 Task: Add Attachment from computer to Card Card0000000009 in Board Board0000000003 in Workspace WS0000000001 in Trello. Add Cover Purple to Card Card0000000009 in Board Board0000000003 in Workspace WS0000000001 in Trello. Add "Move Card To …" Button titled Button0000000009 to "top" of the list "To Do" to Card Card0000000009 in Board Board0000000003 in Workspace WS0000000001 in Trello. Add Description DS0000000009 to Card Card0000000009 in Board Board0000000003 in Workspace WS0000000001 in Trello. Add Comment CM0000000009 to Card Card0000000009 in Board Board0000000003 in Workspace WS0000000001 in Trello
Action: Mouse moved to (588, 31)
Screenshot: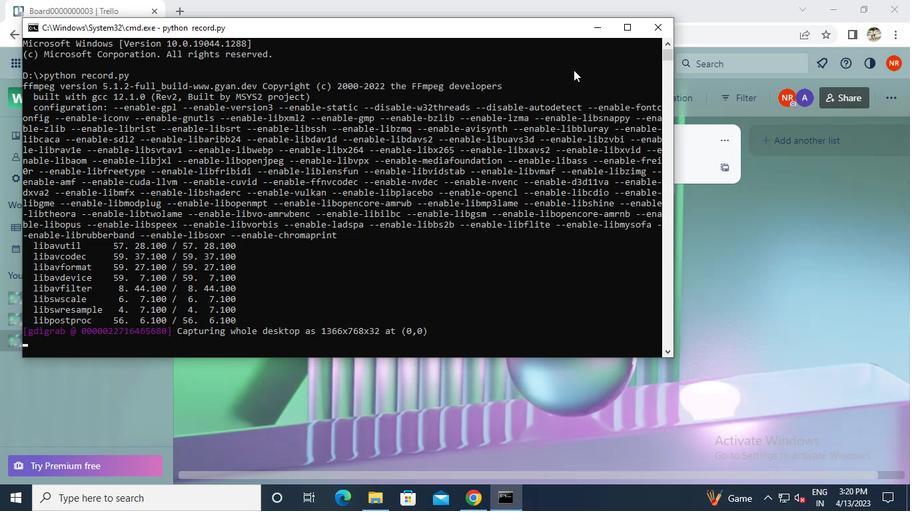 
Action: Mouse pressed left at (588, 31)
Screenshot: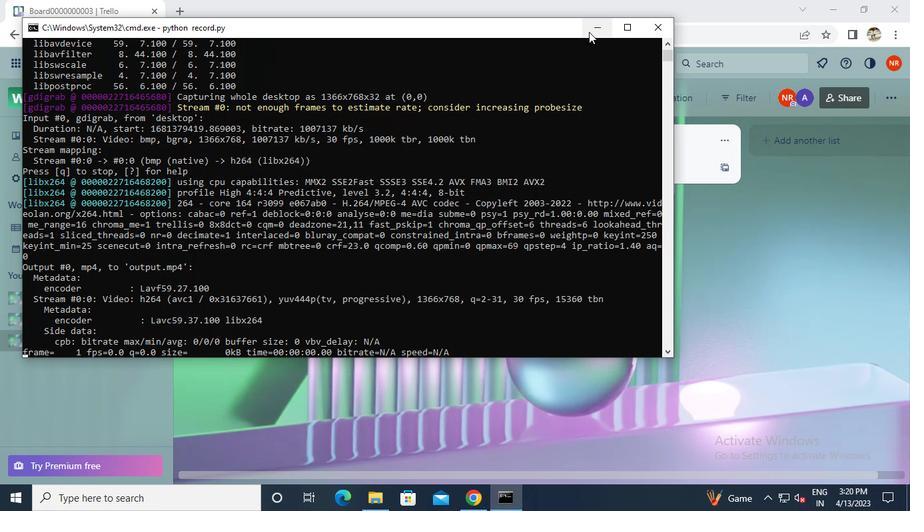 
Action: Mouse moved to (299, 172)
Screenshot: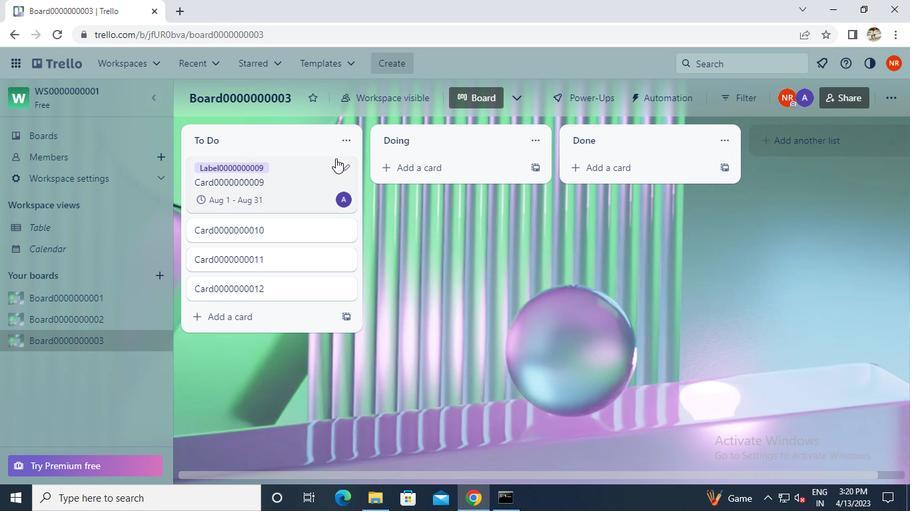 
Action: Mouse pressed left at (299, 172)
Screenshot: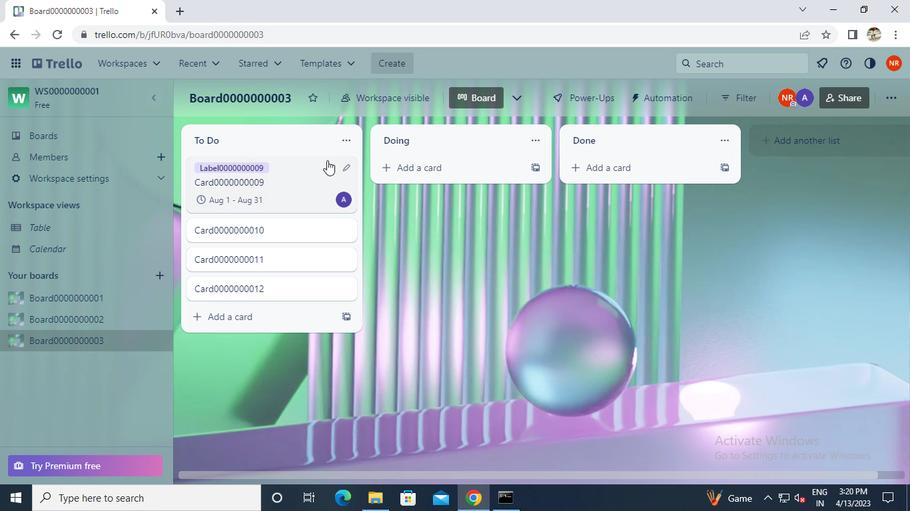 
Action: Mouse moved to (619, 319)
Screenshot: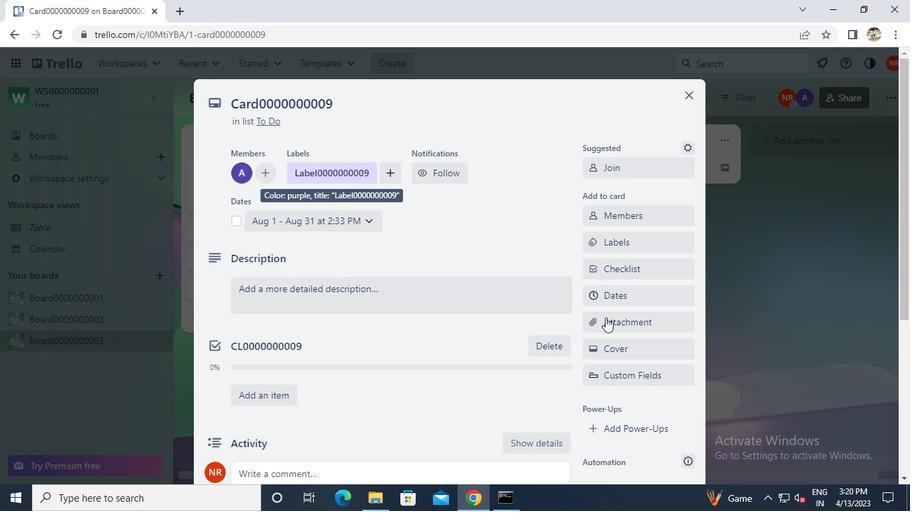 
Action: Mouse pressed left at (619, 319)
Screenshot: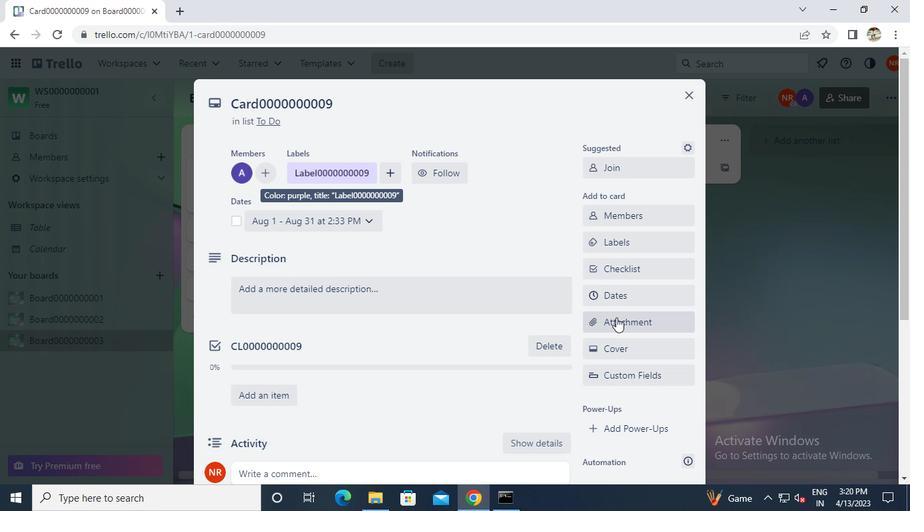 
Action: Mouse moved to (616, 121)
Screenshot: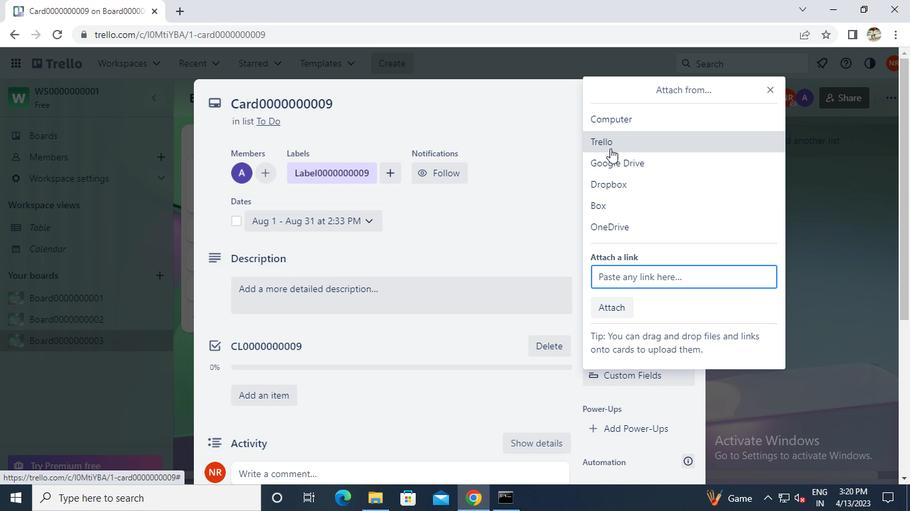 
Action: Mouse pressed left at (616, 121)
Screenshot: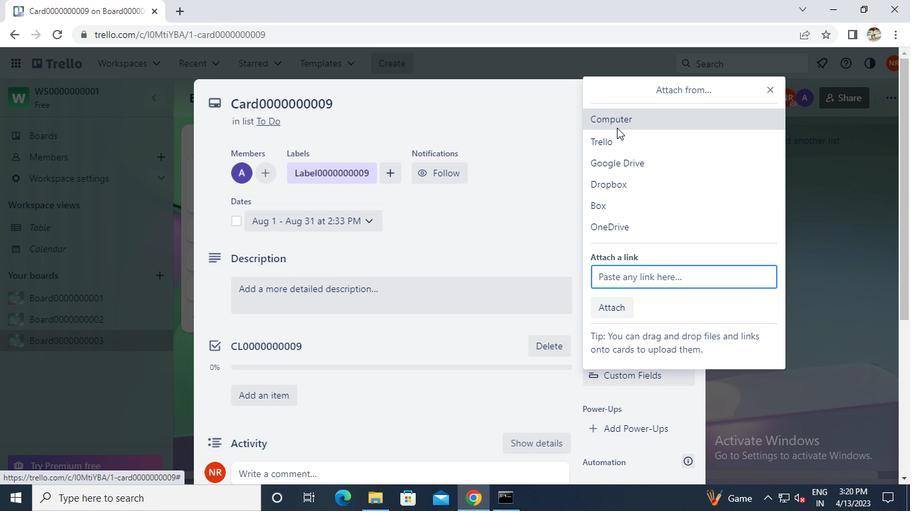 
Action: Mouse moved to (301, 184)
Screenshot: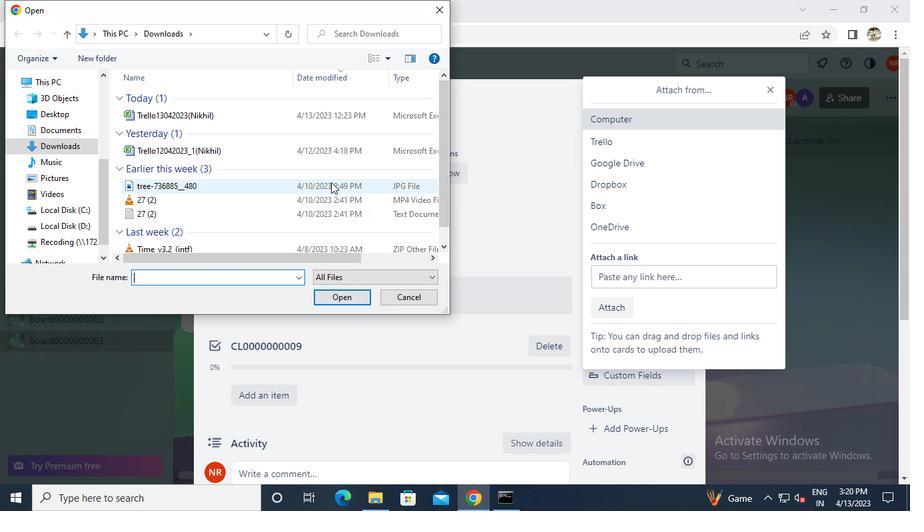 
Action: Mouse pressed left at (301, 184)
Screenshot: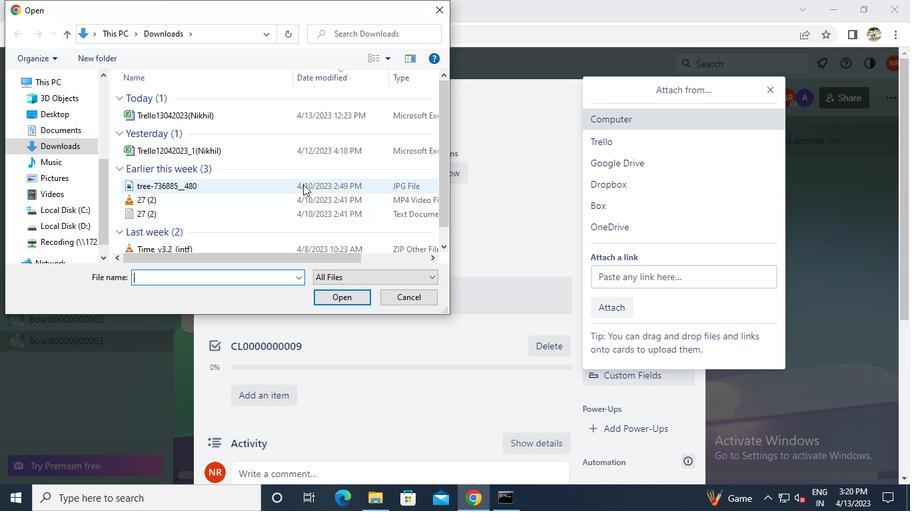 
Action: Mouse moved to (363, 299)
Screenshot: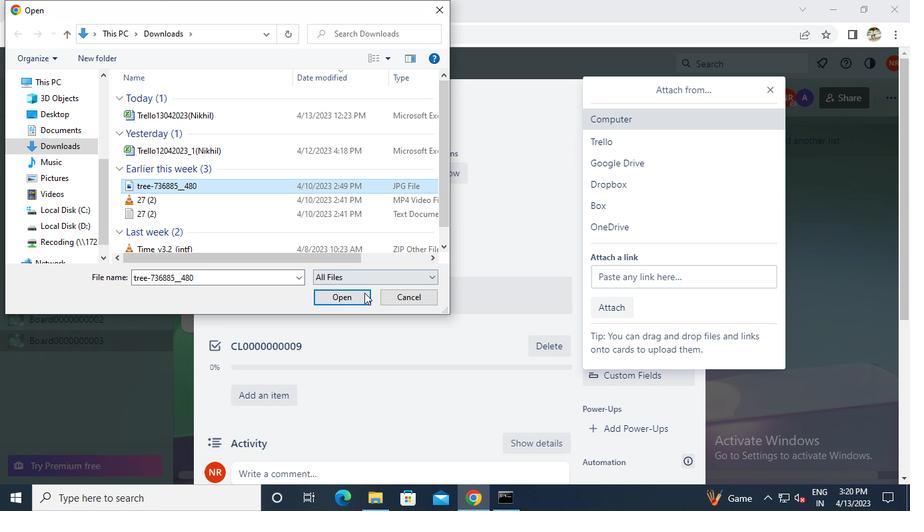 
Action: Mouse pressed left at (363, 299)
Screenshot: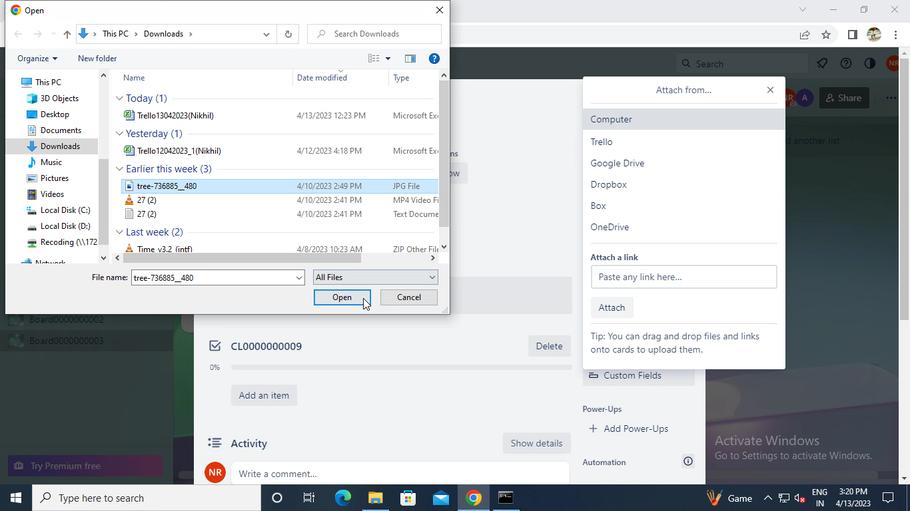 
Action: Mouse moved to (674, 168)
Screenshot: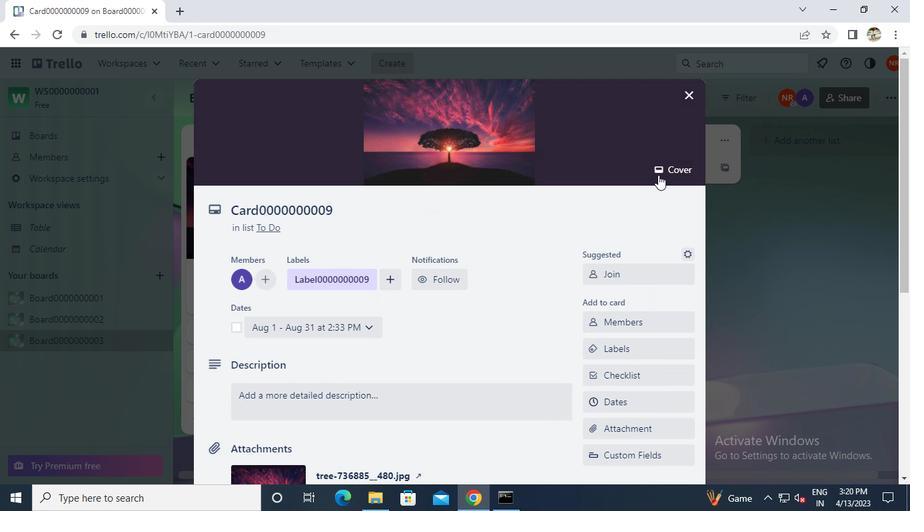 
Action: Mouse pressed left at (674, 168)
Screenshot: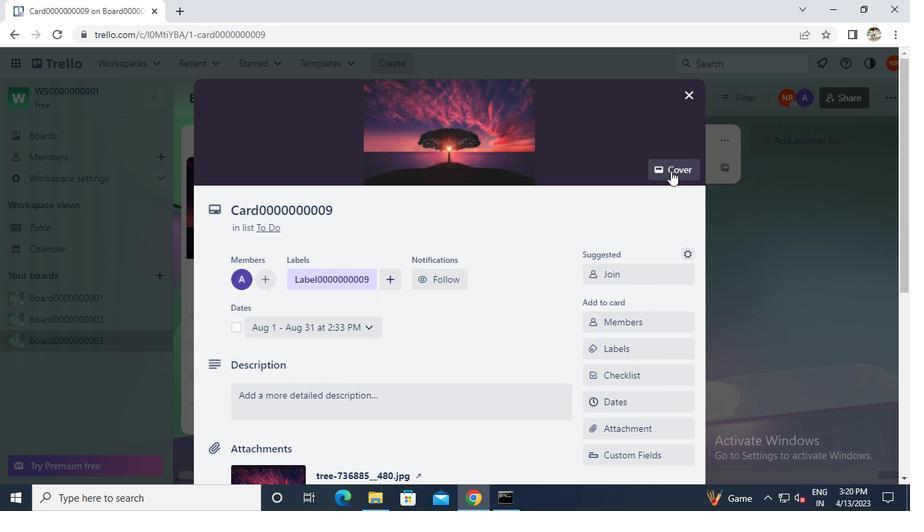 
Action: Mouse moved to (826, 225)
Screenshot: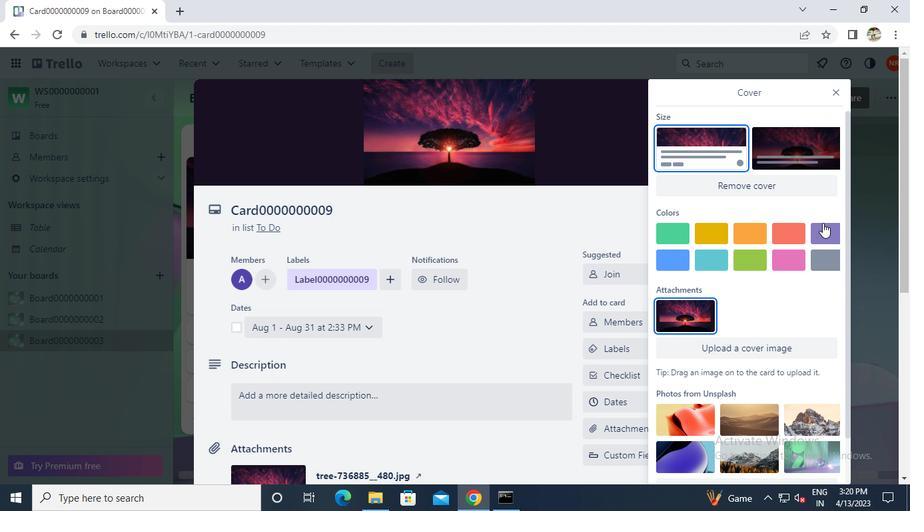 
Action: Mouse pressed left at (826, 225)
Screenshot: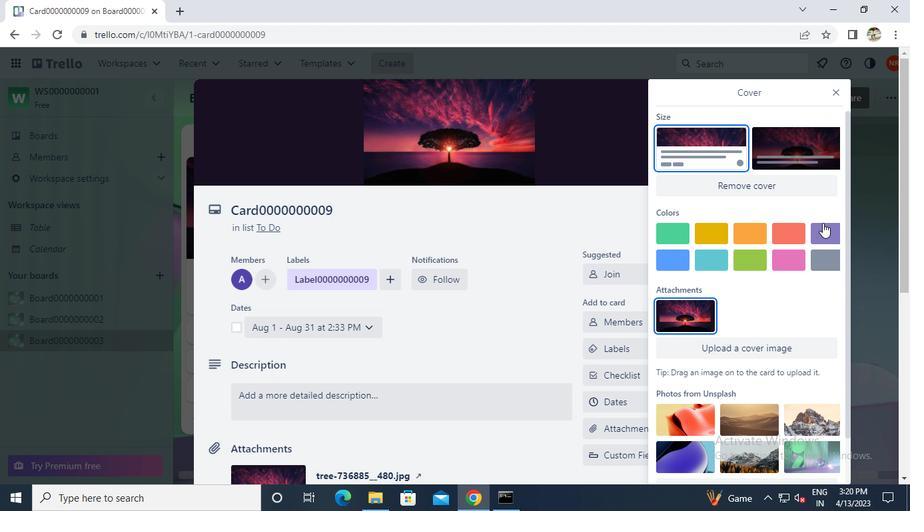 
Action: Mouse moved to (564, 269)
Screenshot: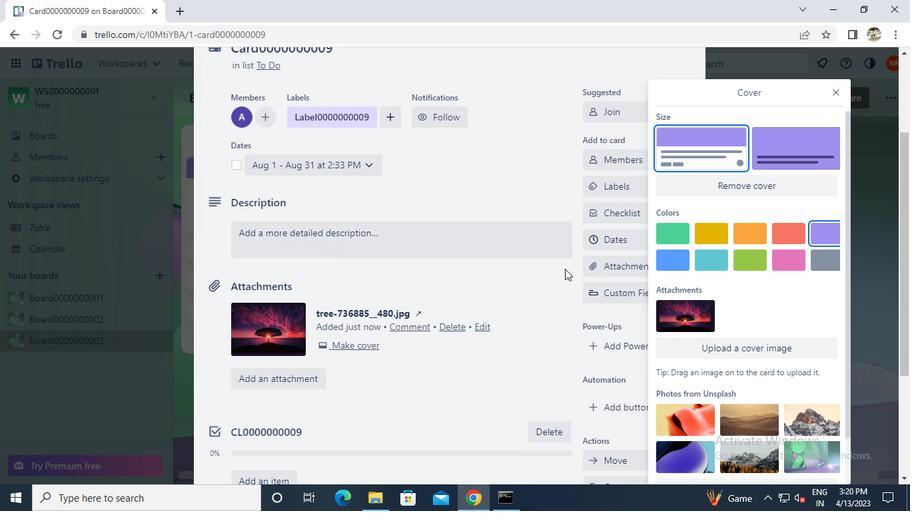 
Action: Mouse pressed left at (564, 269)
Screenshot: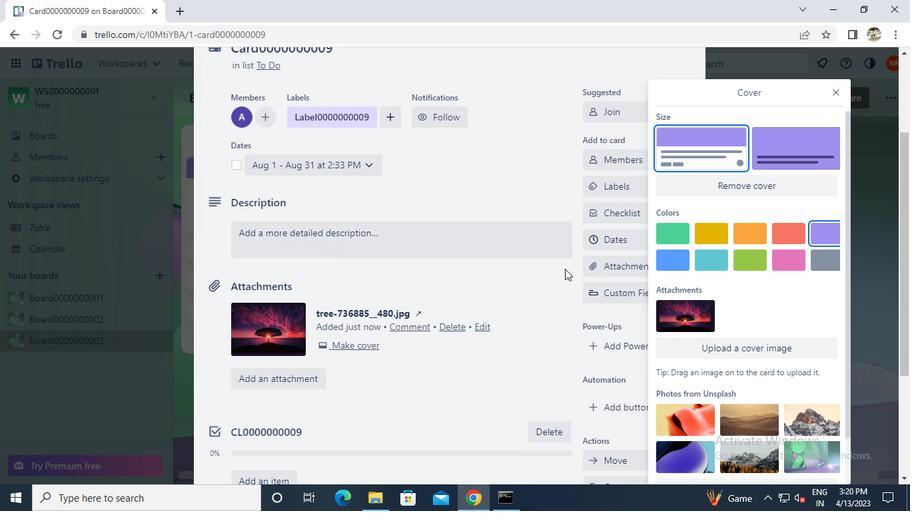 
Action: Mouse moved to (612, 231)
Screenshot: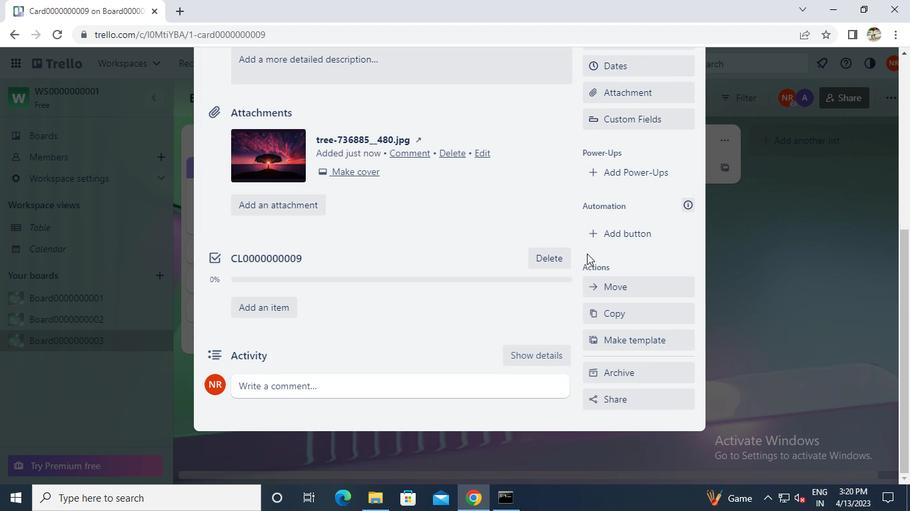 
Action: Mouse pressed left at (612, 231)
Screenshot: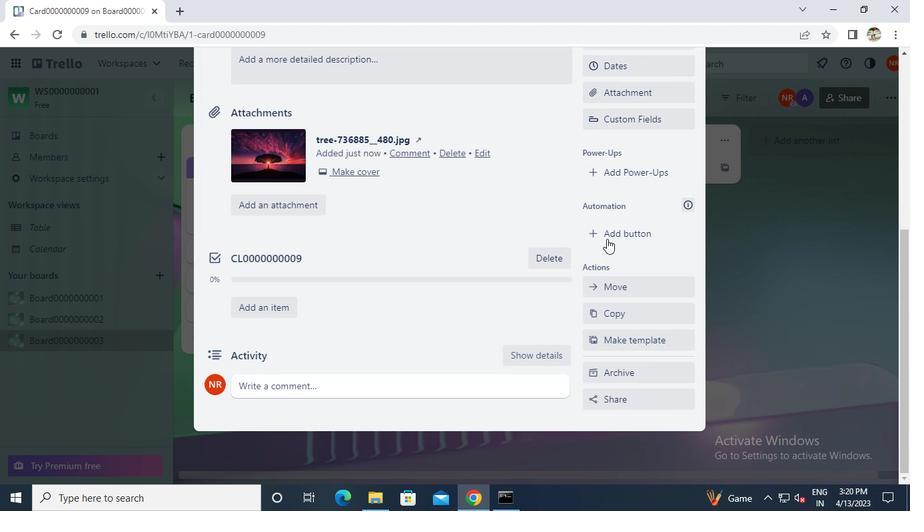 
Action: Mouse moved to (628, 159)
Screenshot: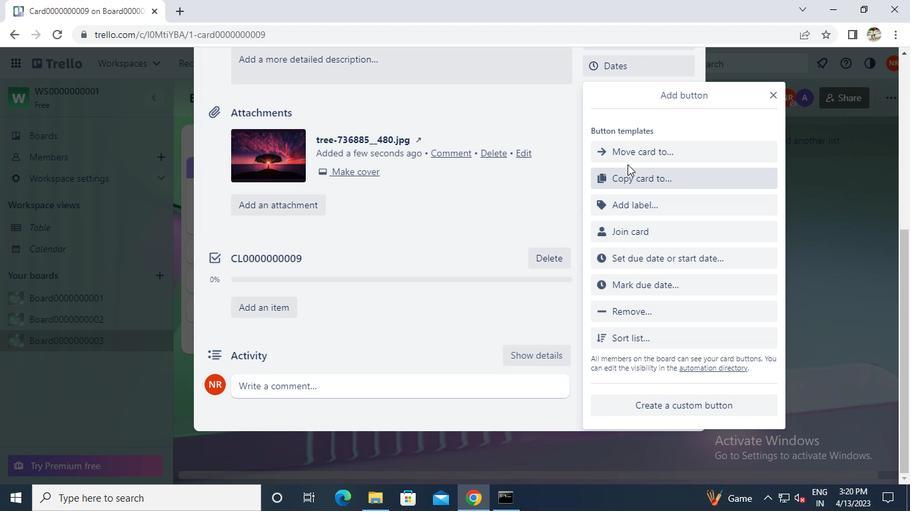 
Action: Mouse pressed left at (628, 159)
Screenshot: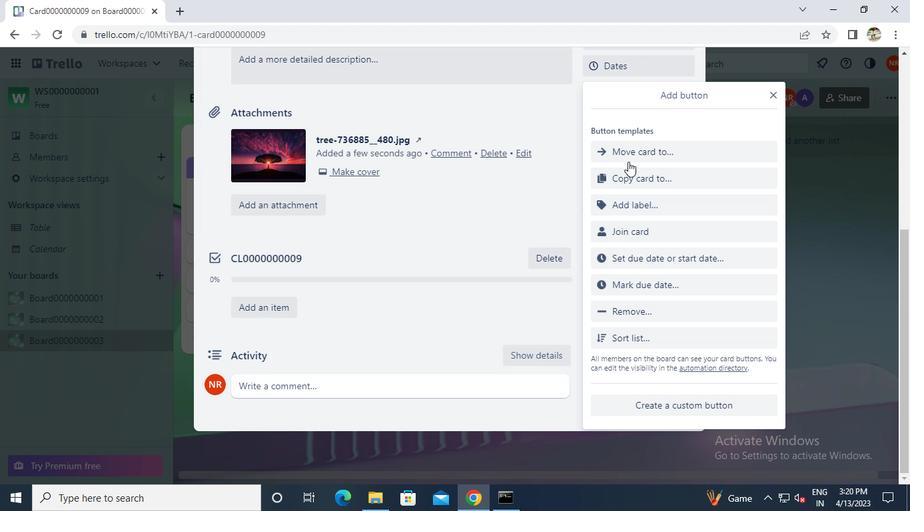 
Action: Mouse moved to (630, 156)
Screenshot: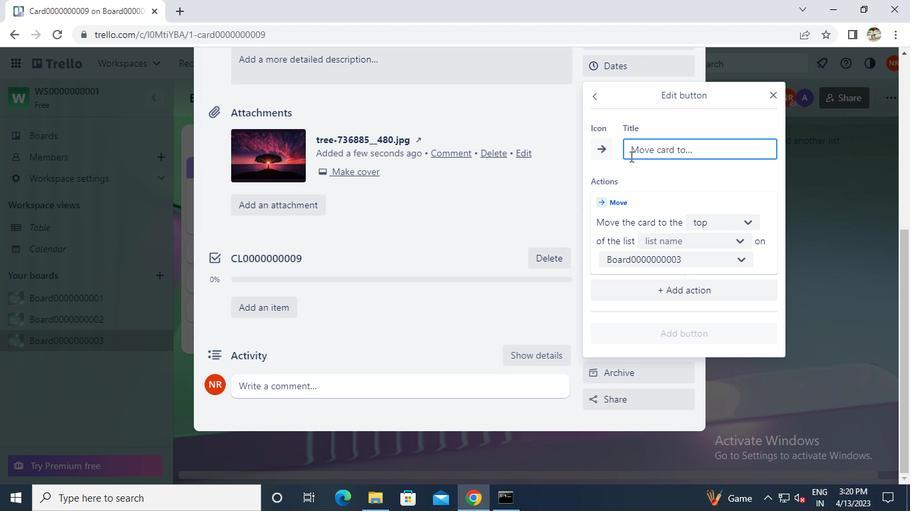 
Action: Keyboard Key.caps_lock
Screenshot: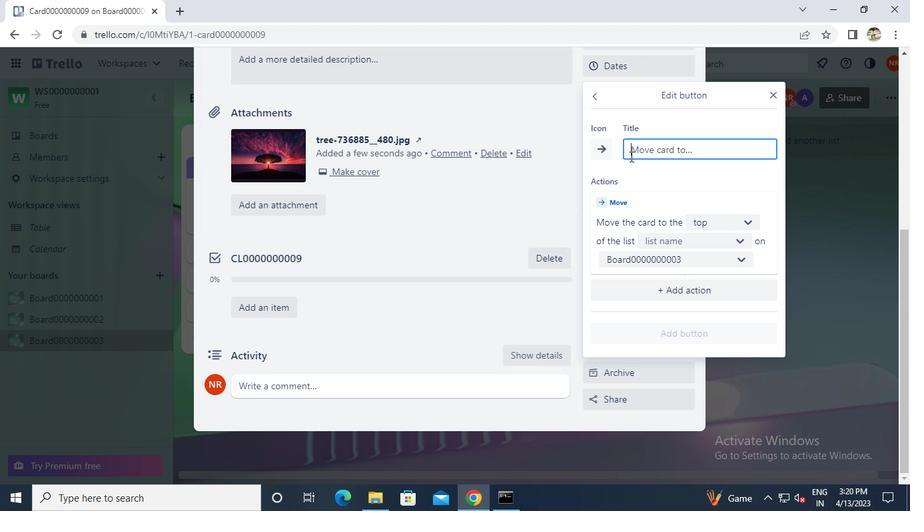 
Action: Keyboard Key.caps_lock
Screenshot: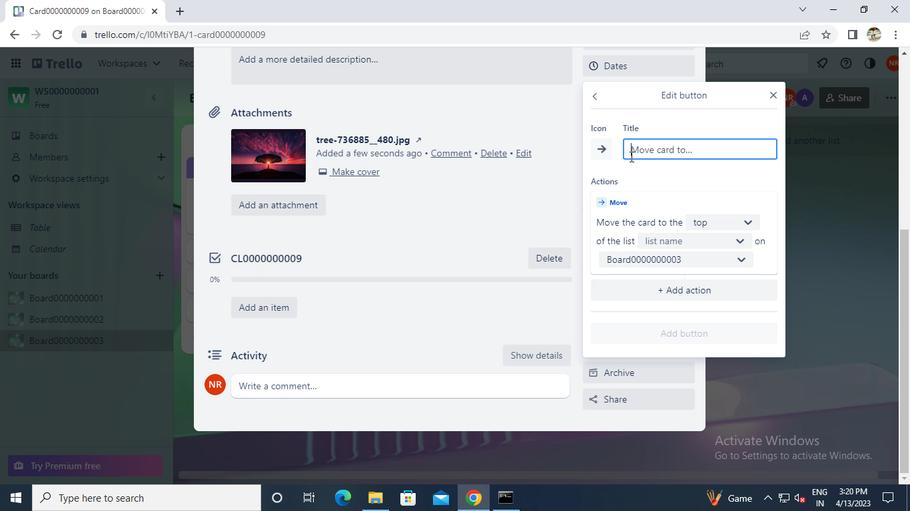 
Action: Keyboard b
Screenshot: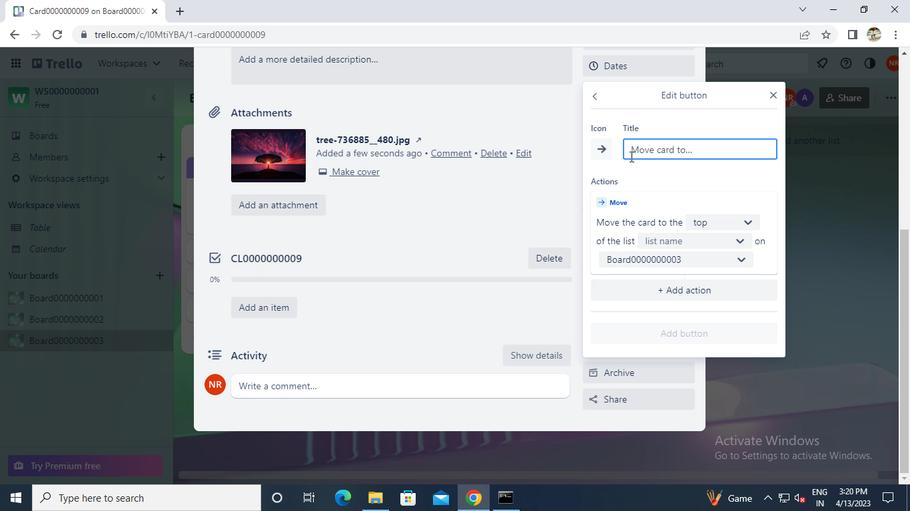
Action: Mouse moved to (630, 155)
Screenshot: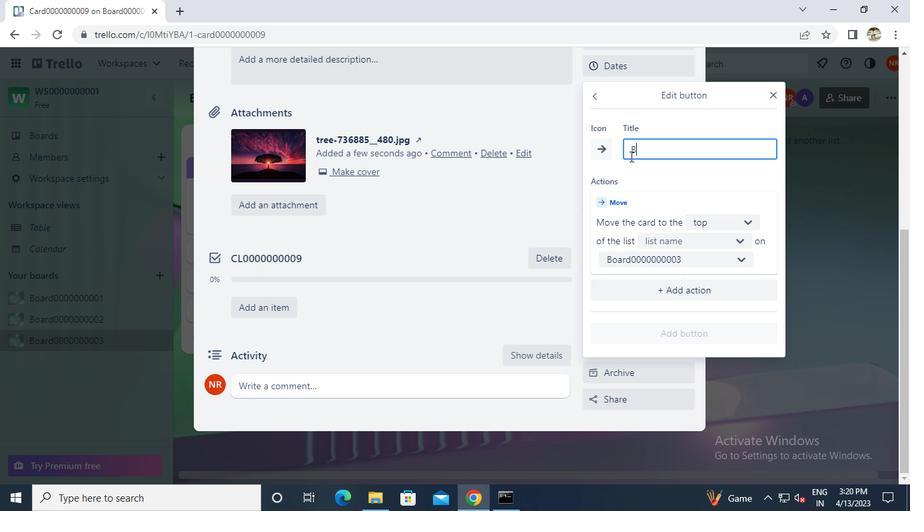 
Action: Keyboard Key.caps_lock
Screenshot: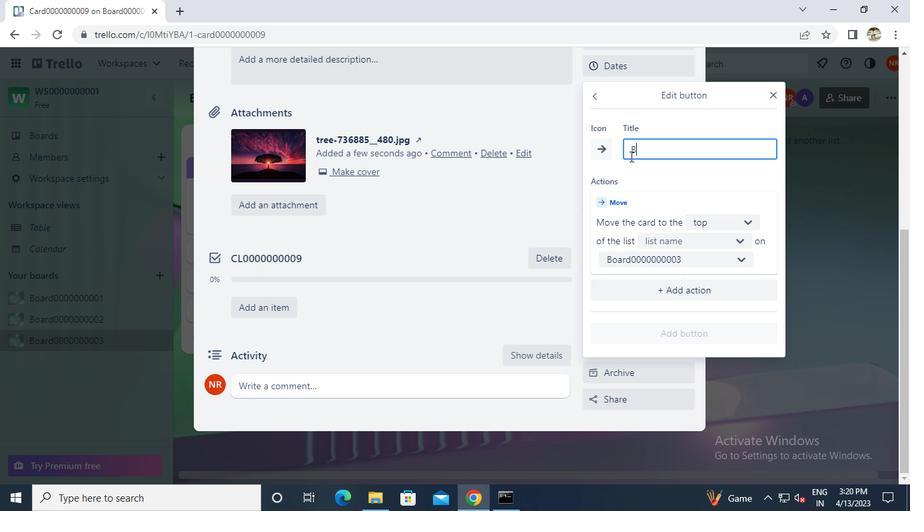 
Action: Mouse moved to (630, 155)
Screenshot: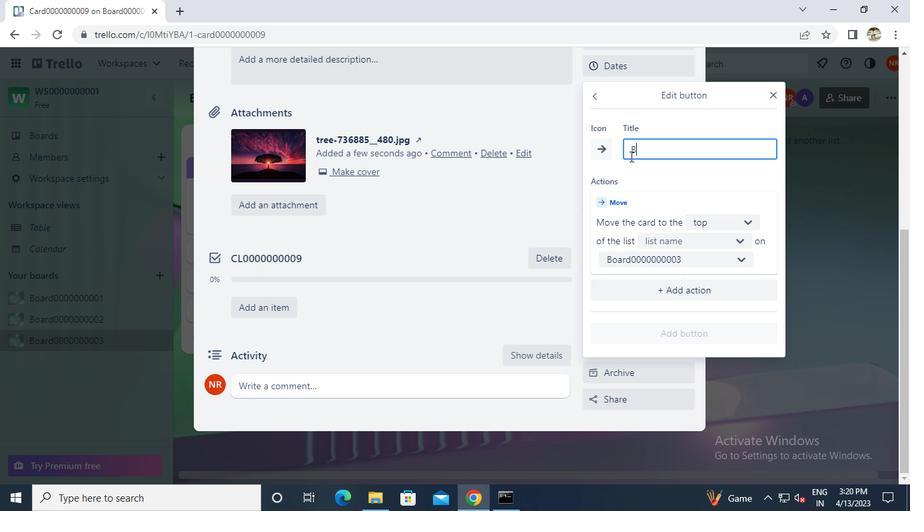 
Action: Keyboard u
Screenshot: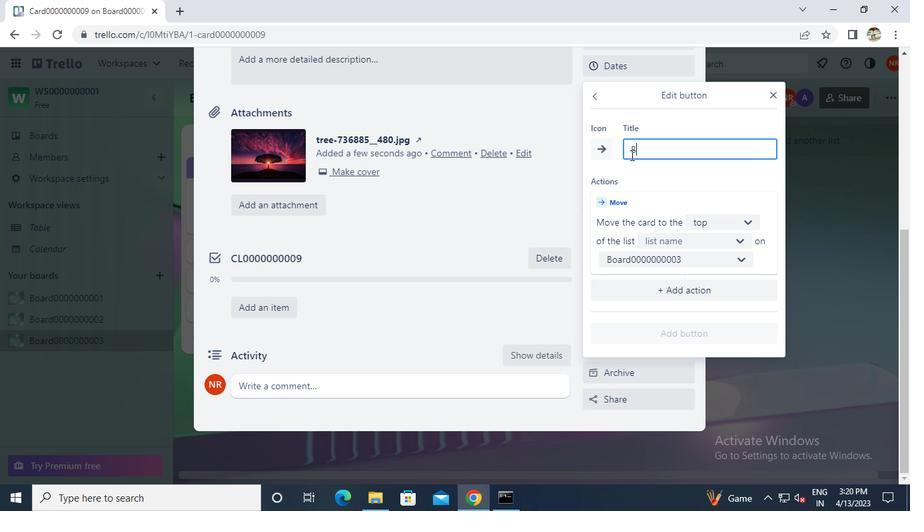 
Action: Keyboard t
Screenshot: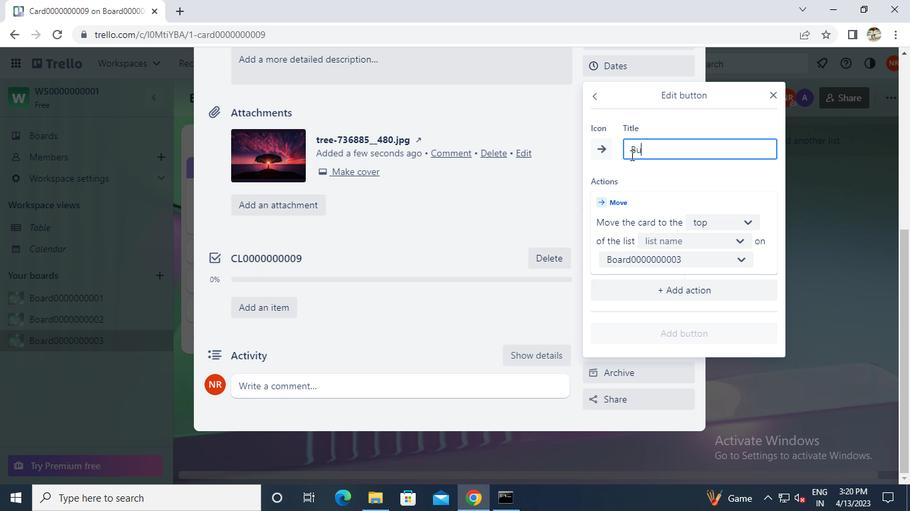 
Action: Keyboard t
Screenshot: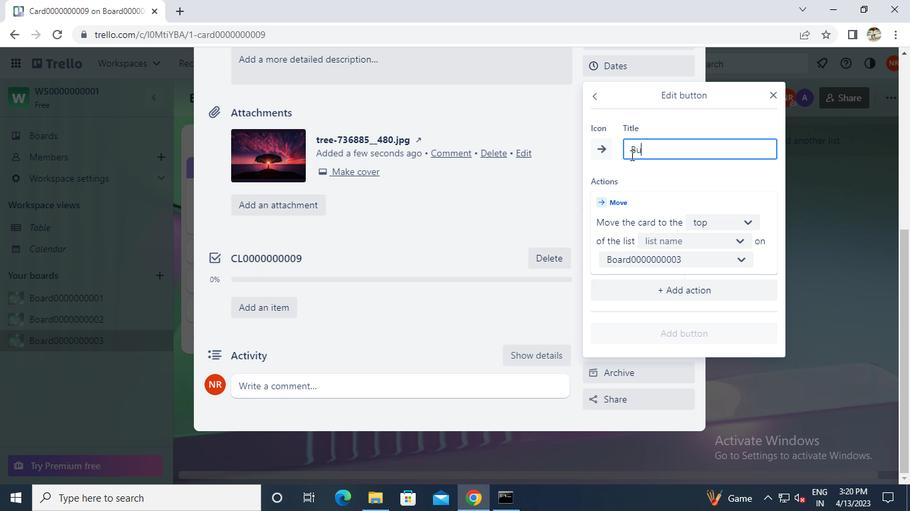 
Action: Keyboard o
Screenshot: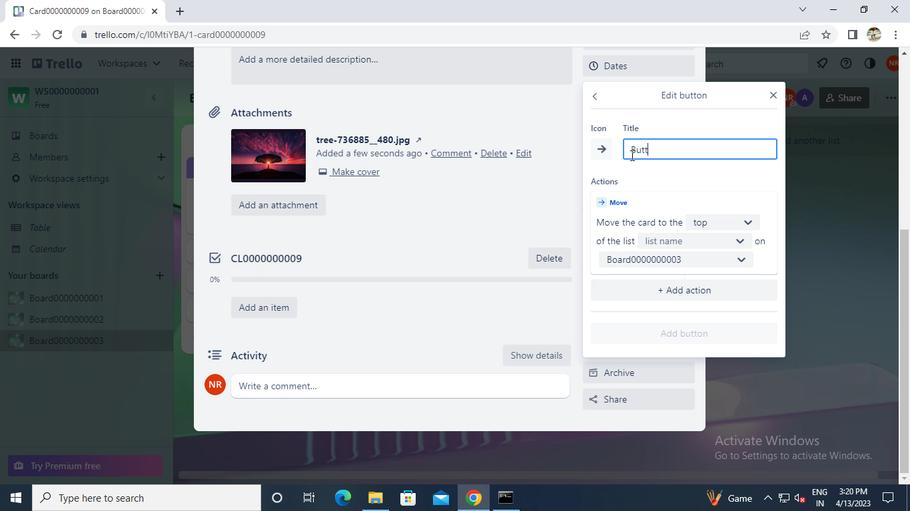 
Action: Keyboard n
Screenshot: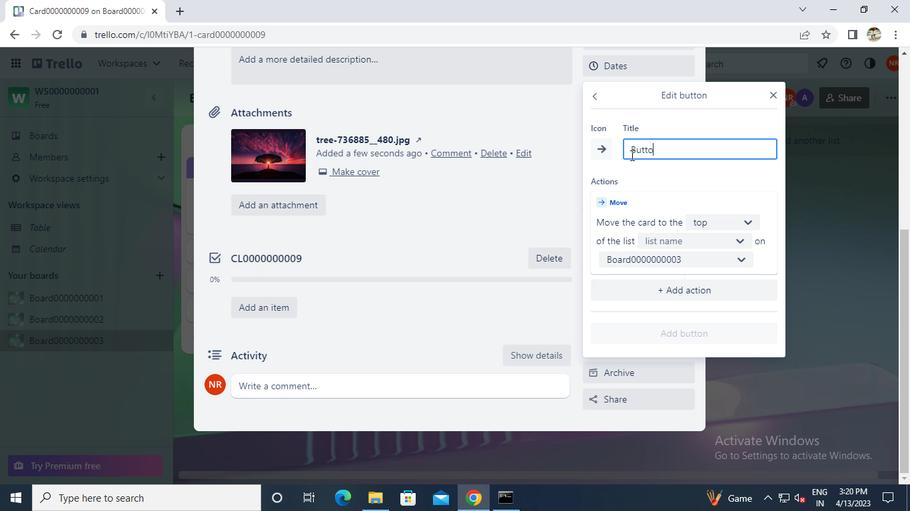 
Action: Keyboard 0
Screenshot: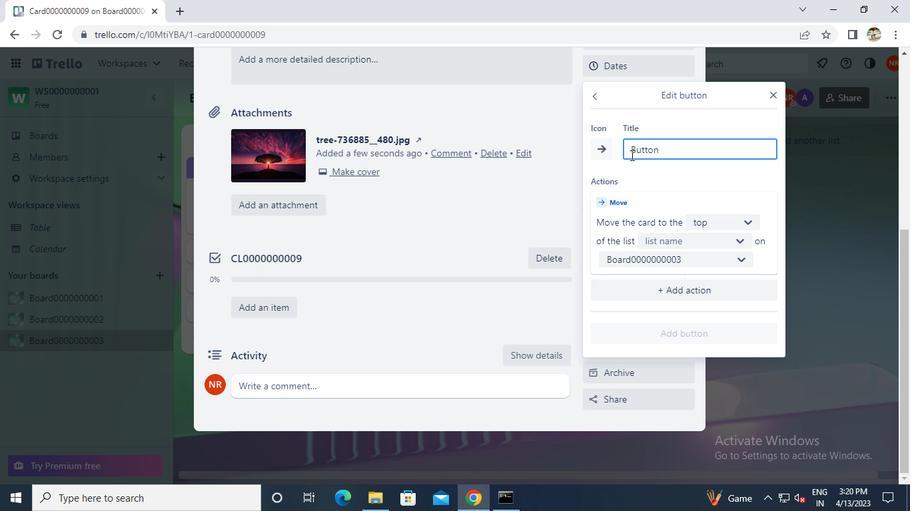 
Action: Keyboard 0
Screenshot: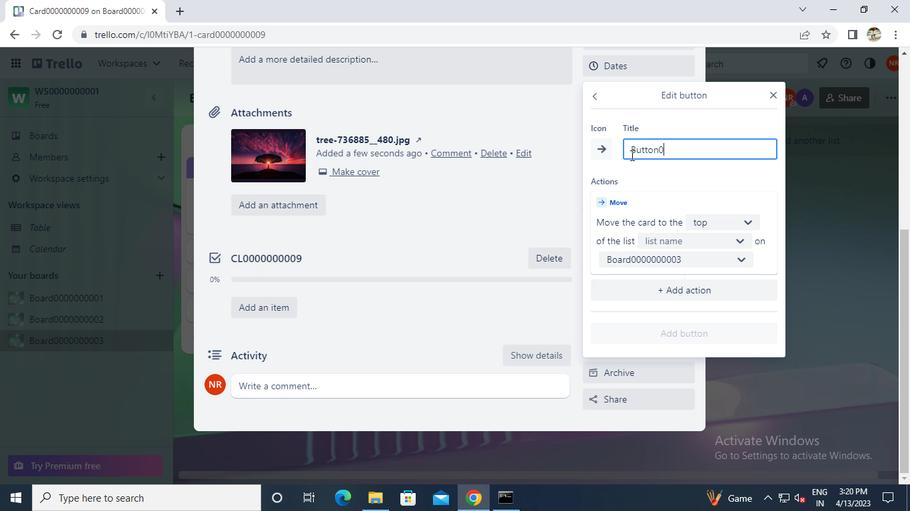 
Action: Mouse moved to (628, 156)
Screenshot: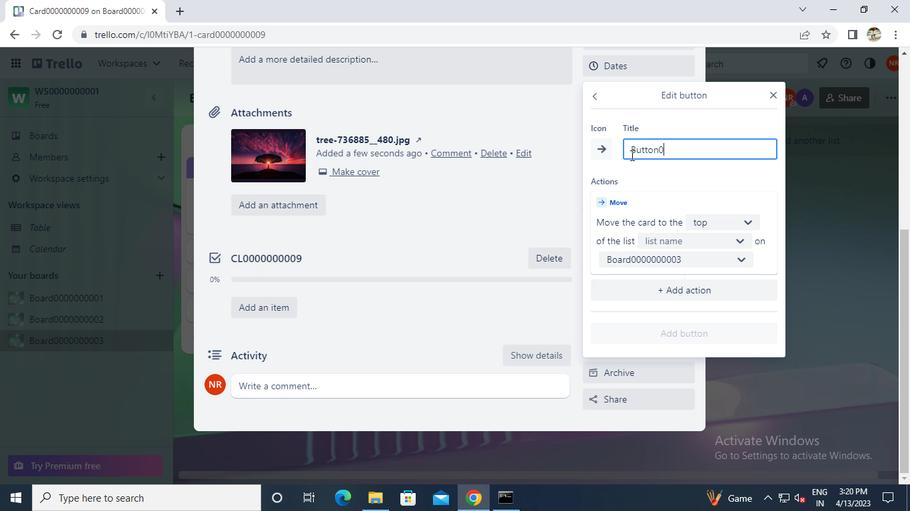 
Action: Keyboard 0
Screenshot: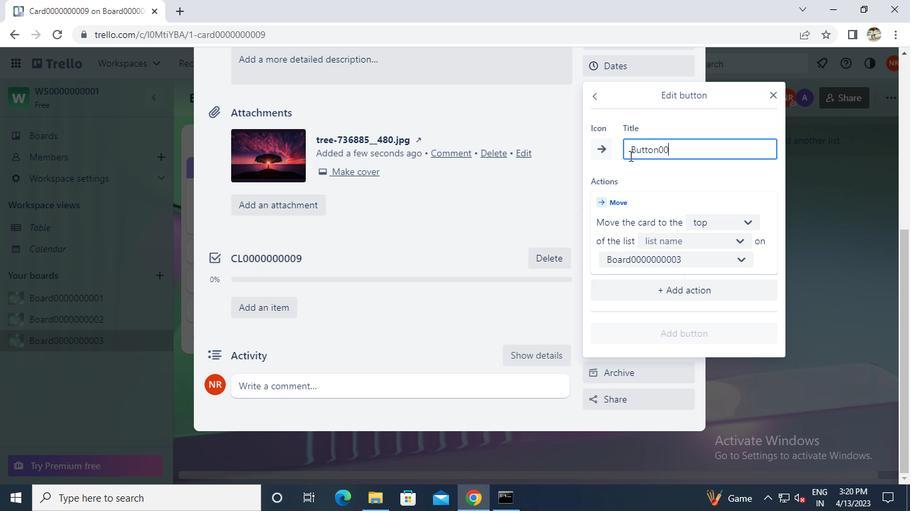 
Action: Mouse moved to (628, 157)
Screenshot: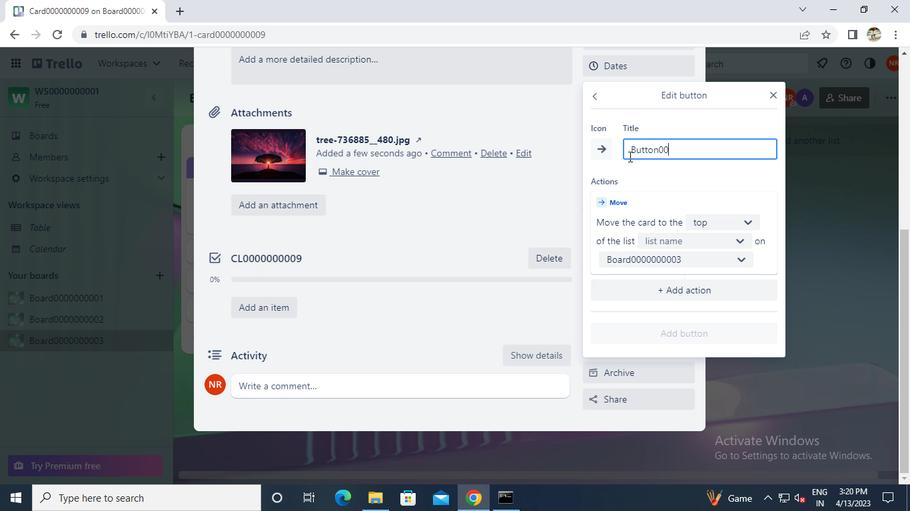 
Action: Keyboard 0
Screenshot: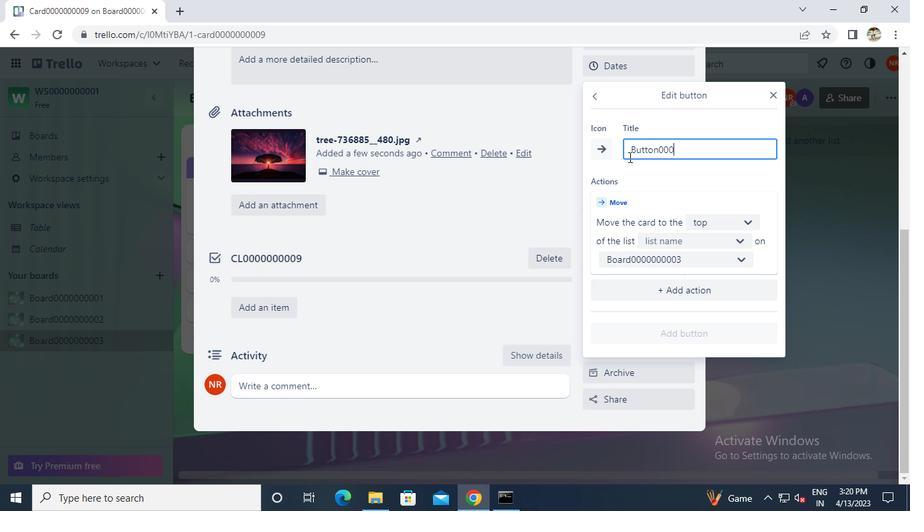 
Action: Keyboard 0
Screenshot: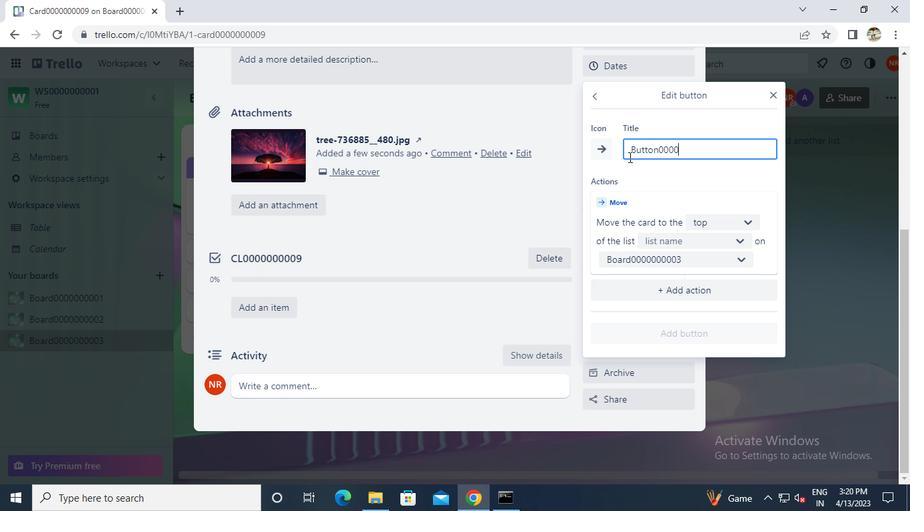 
Action: Keyboard 0
Screenshot: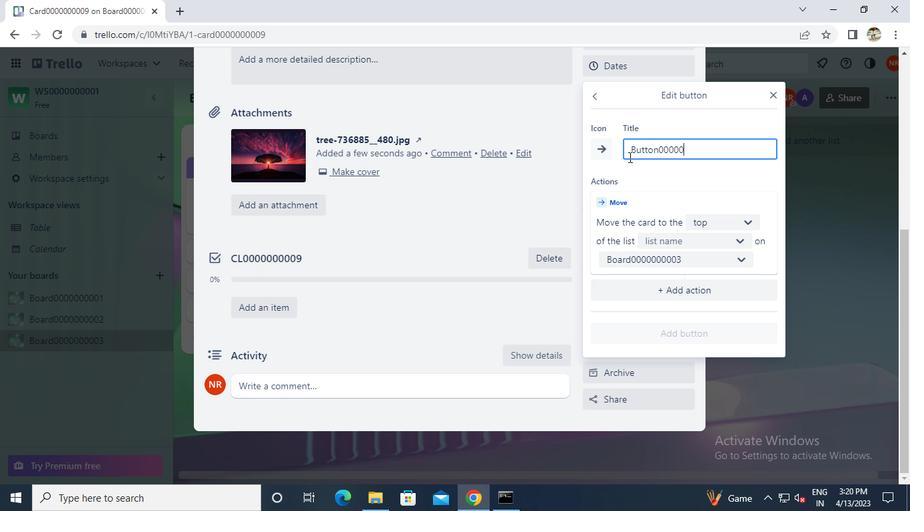 
Action: Keyboard 0
Screenshot: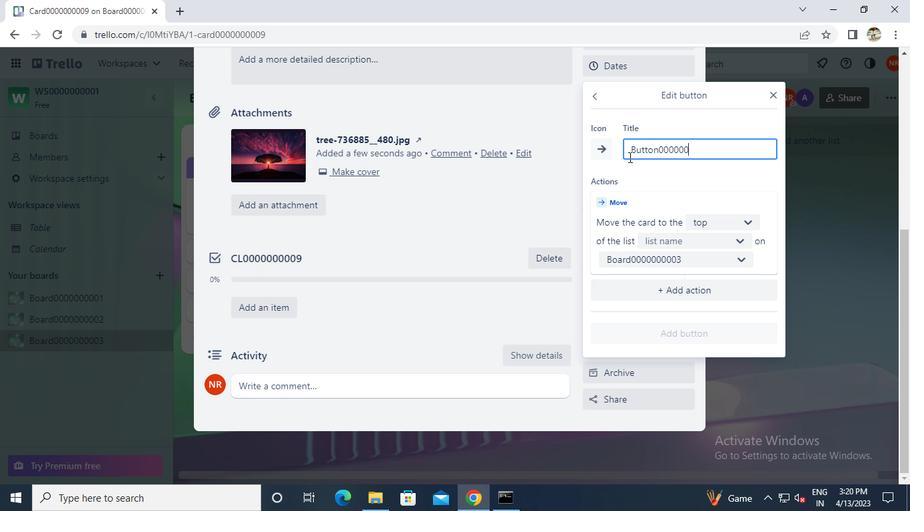 
Action: Keyboard 0
Screenshot: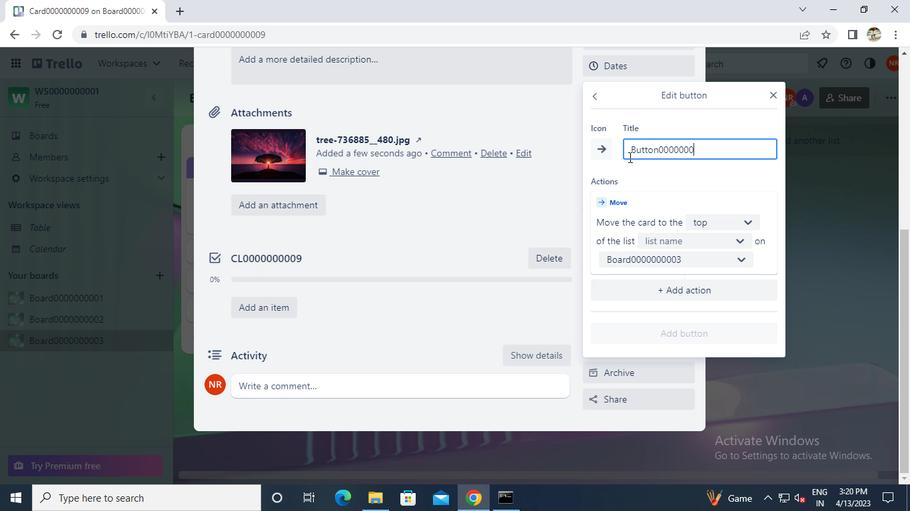 
Action: Keyboard 0
Screenshot: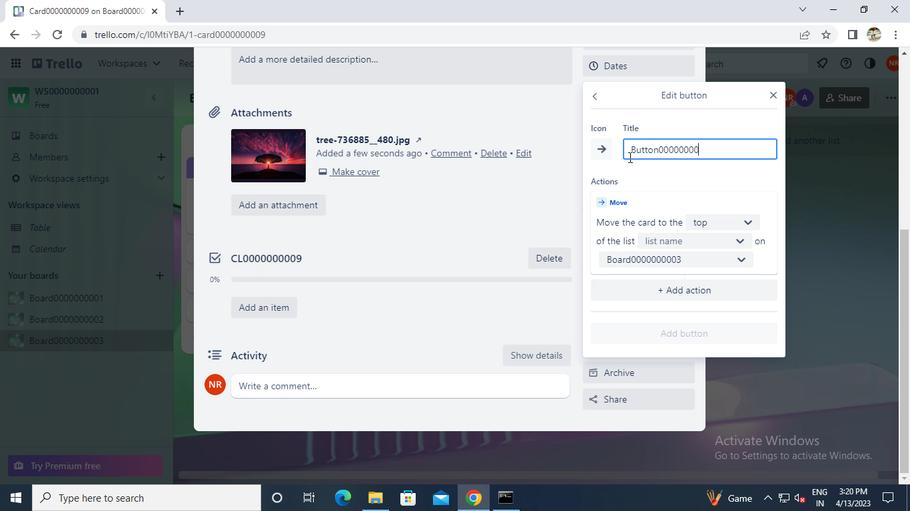 
Action: Keyboard 9
Screenshot: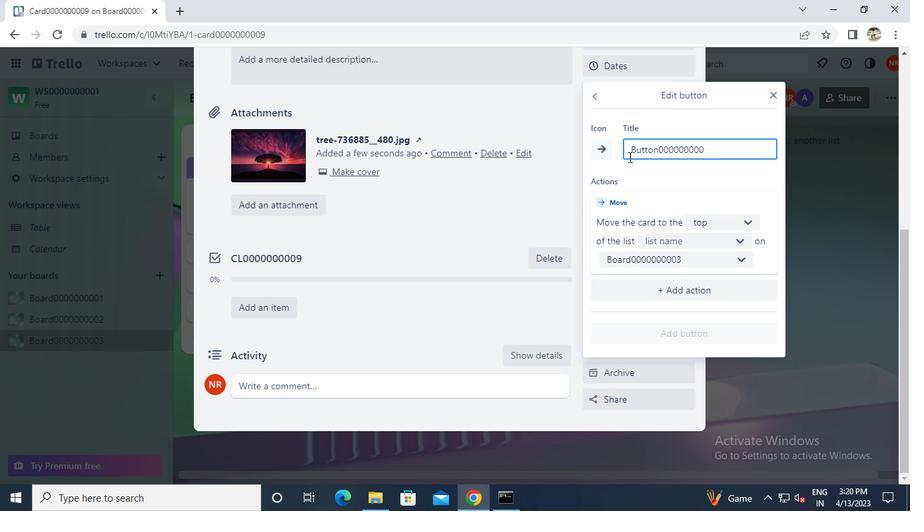 
Action: Mouse moved to (681, 238)
Screenshot: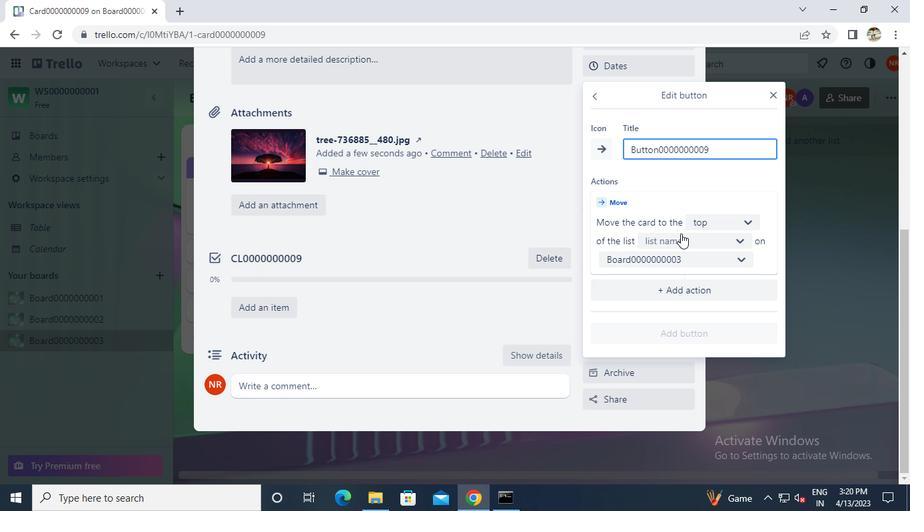 
Action: Mouse pressed left at (681, 238)
Screenshot: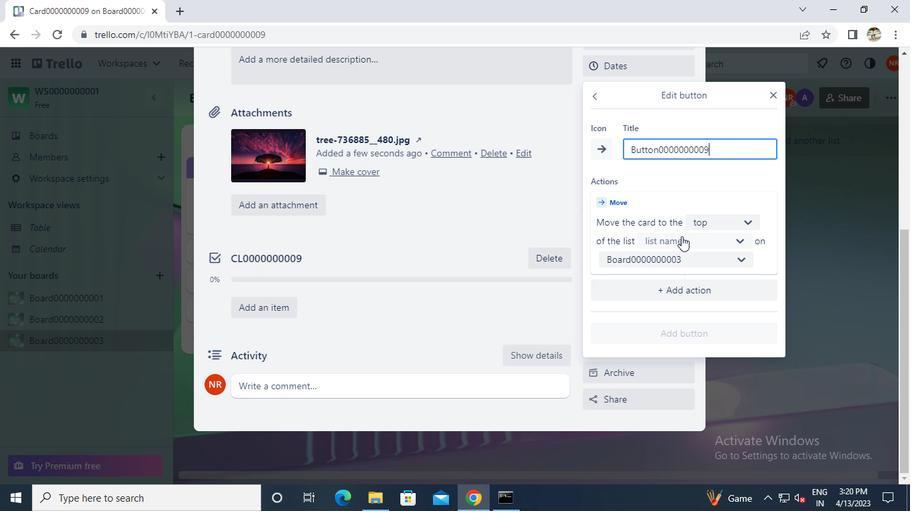 
Action: Mouse moved to (673, 268)
Screenshot: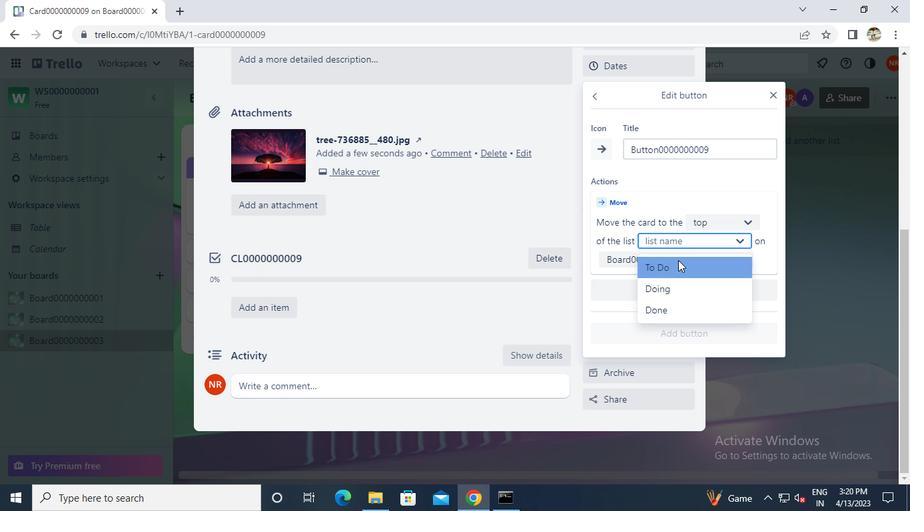 
Action: Mouse pressed left at (673, 268)
Screenshot: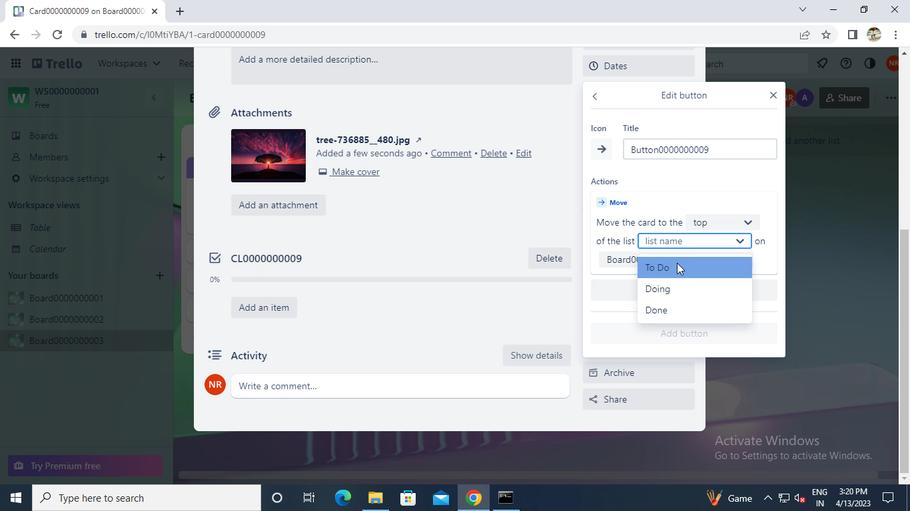 
Action: Mouse moved to (678, 332)
Screenshot: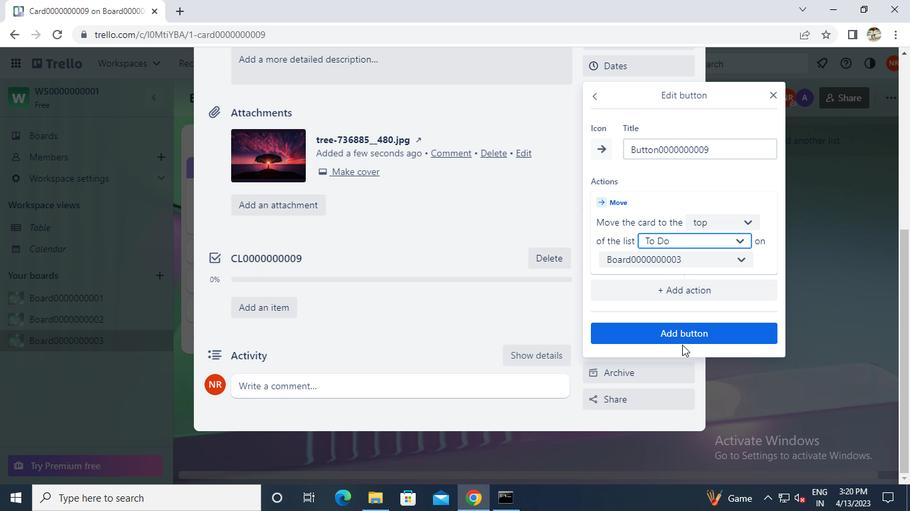 
Action: Mouse pressed left at (678, 332)
Screenshot: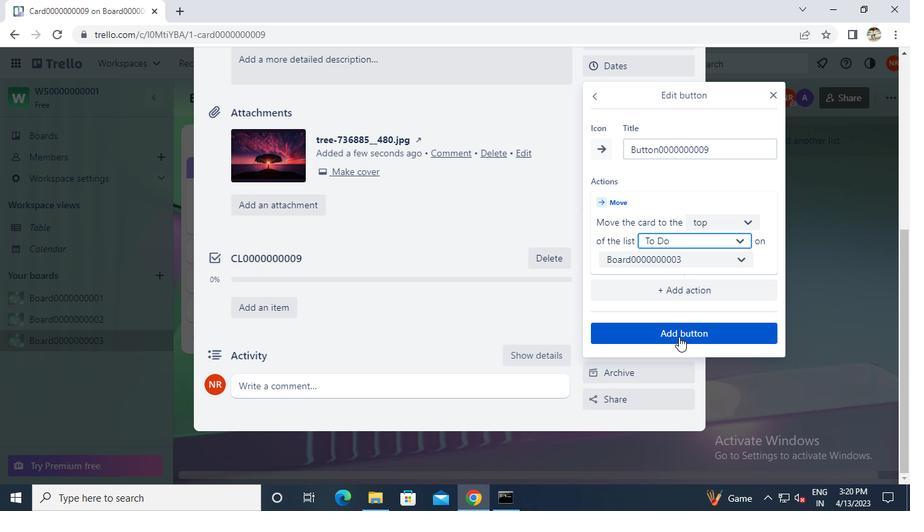 
Action: Mouse moved to (402, 256)
Screenshot: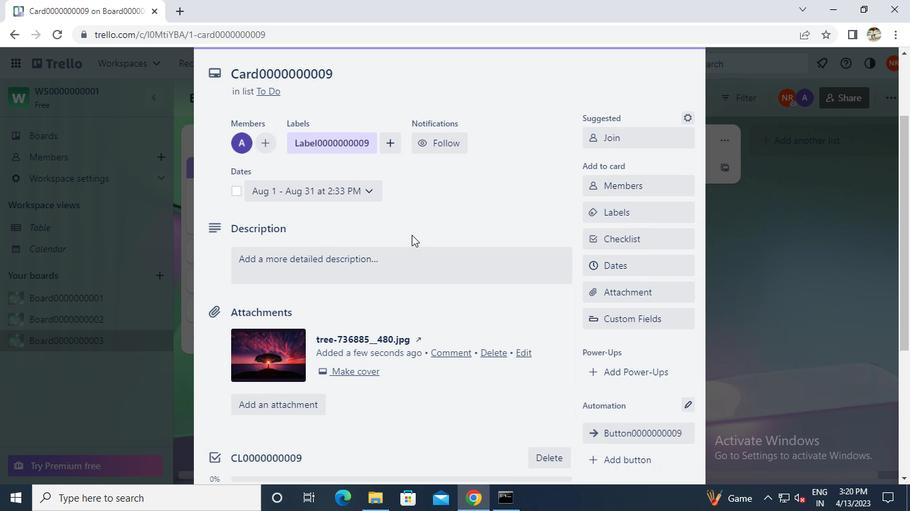 
Action: Mouse pressed left at (402, 256)
Screenshot: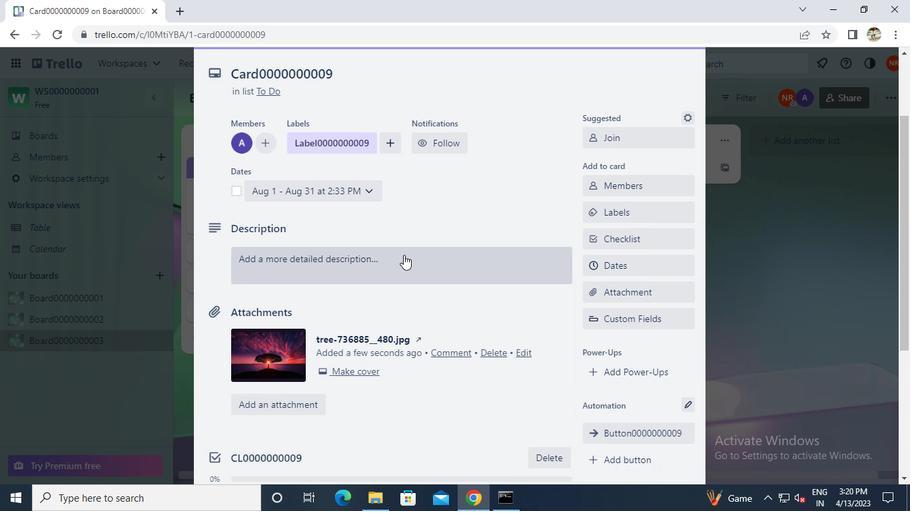 
Action: Keyboard Key.caps_lock
Screenshot: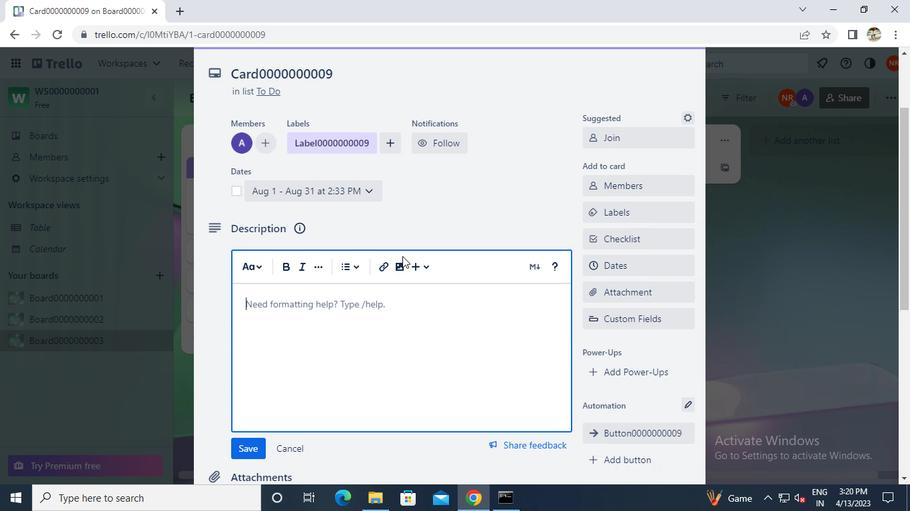 
Action: Keyboard d
Screenshot: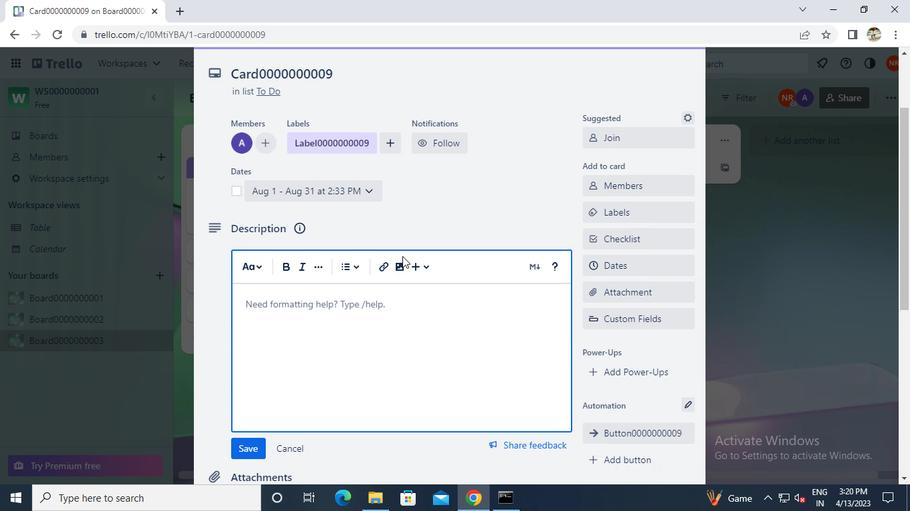 
Action: Keyboard s
Screenshot: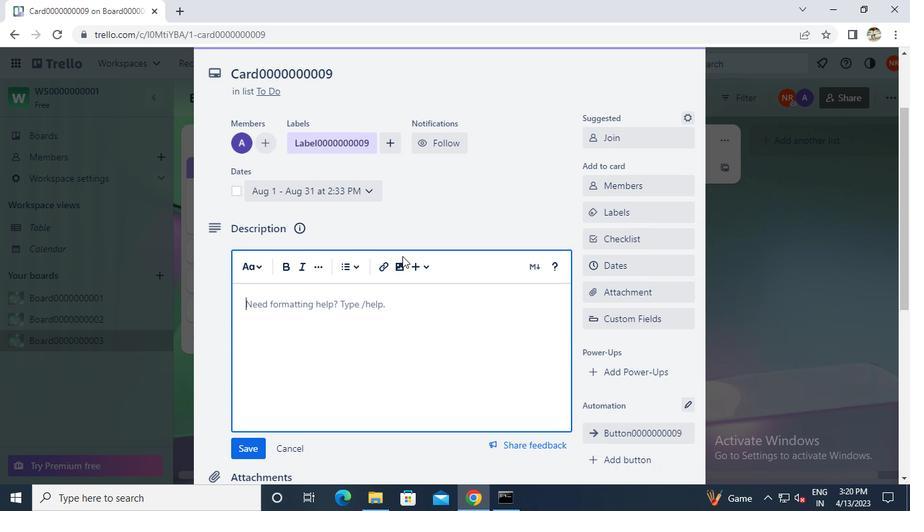 
Action: Keyboard 0
Screenshot: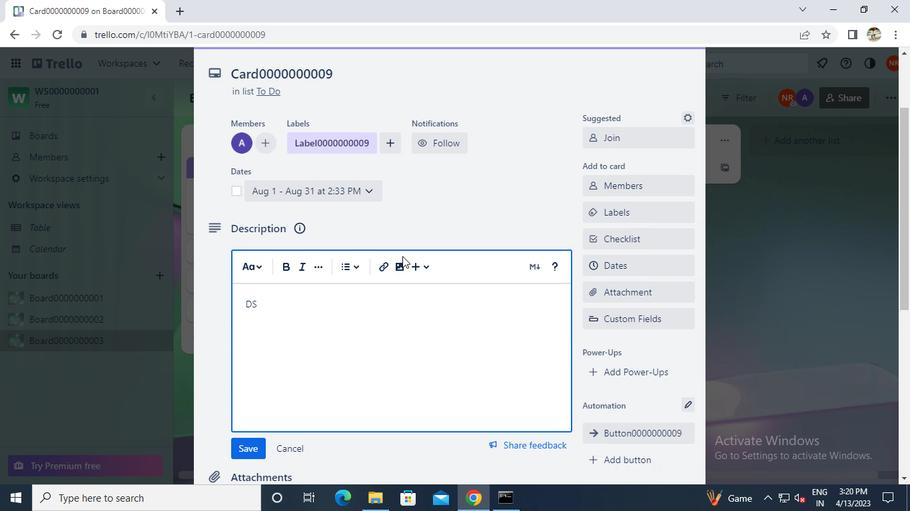 
Action: Keyboard 0
Screenshot: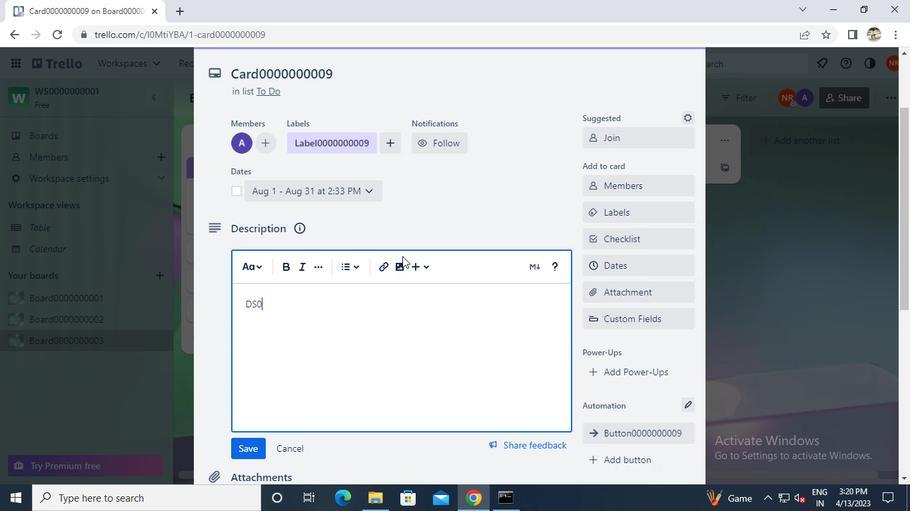 
Action: Keyboard 0
Screenshot: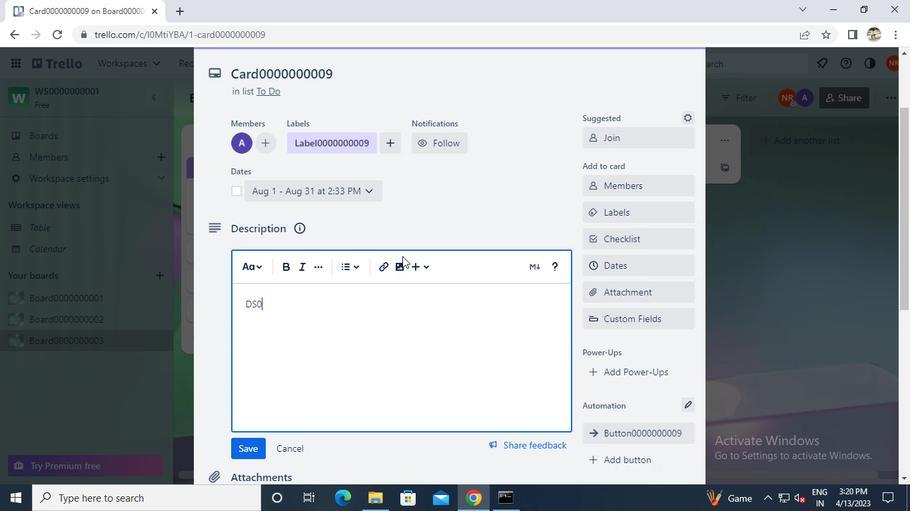 
Action: Keyboard 0
Screenshot: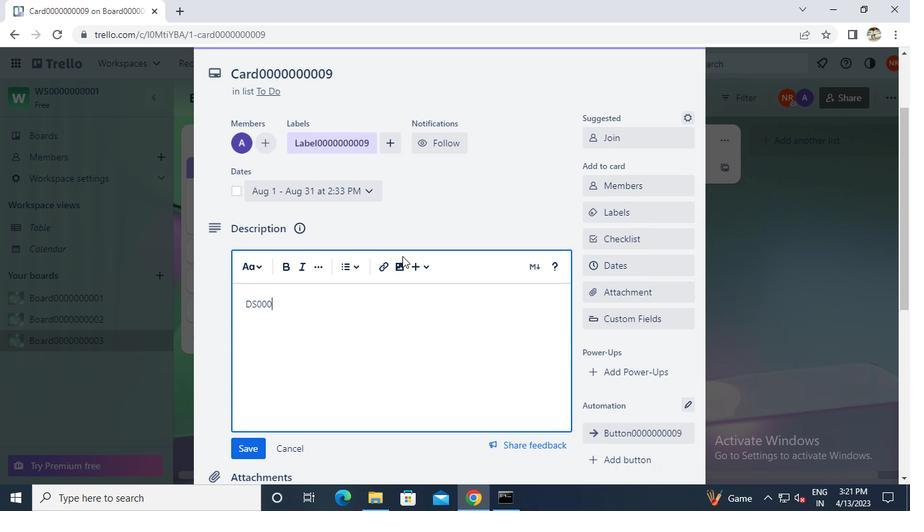 
Action: Keyboard 0
Screenshot: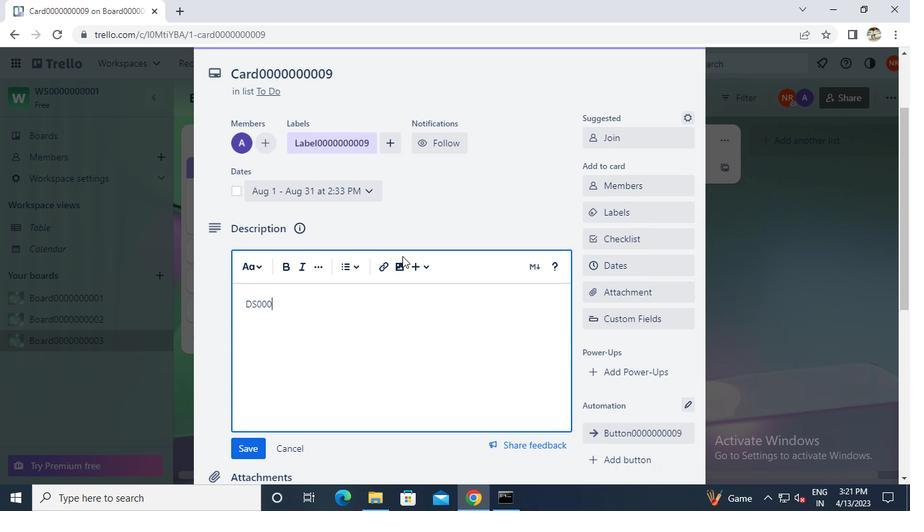 
Action: Keyboard 0
Screenshot: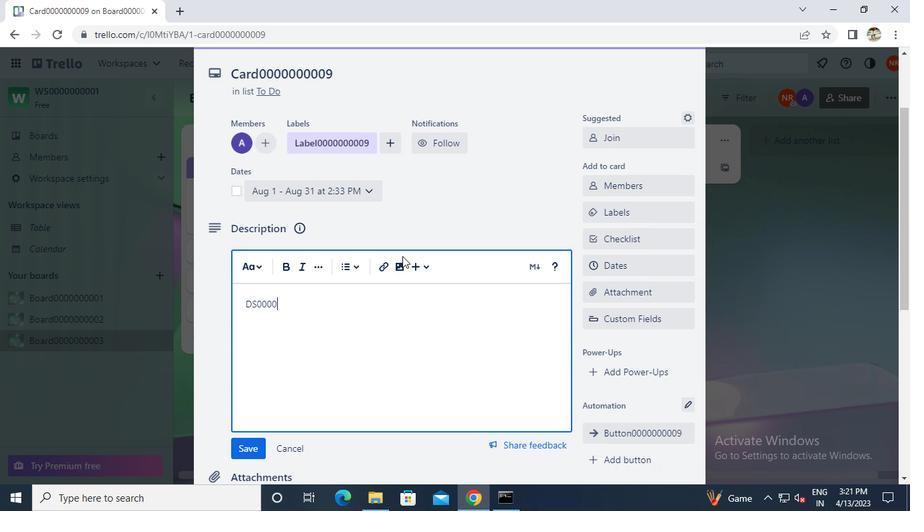 
Action: Keyboard 0
Screenshot: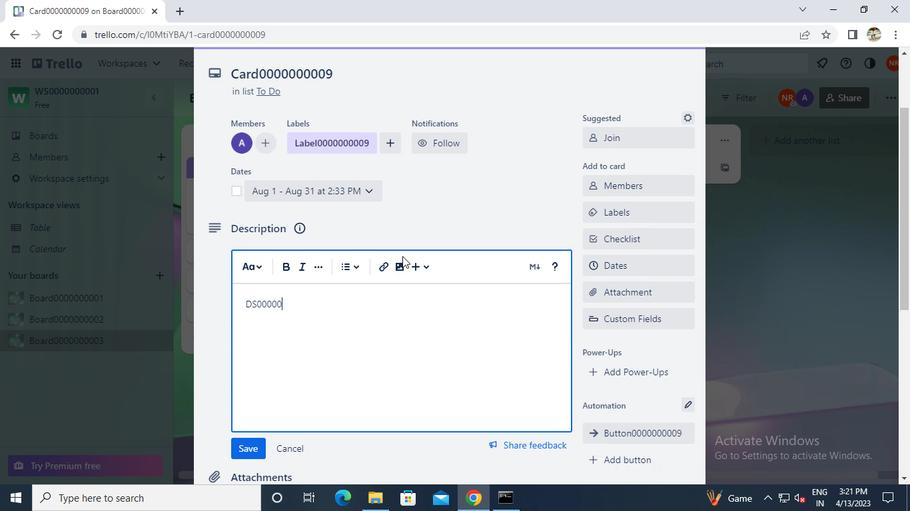 
Action: Keyboard 0
Screenshot: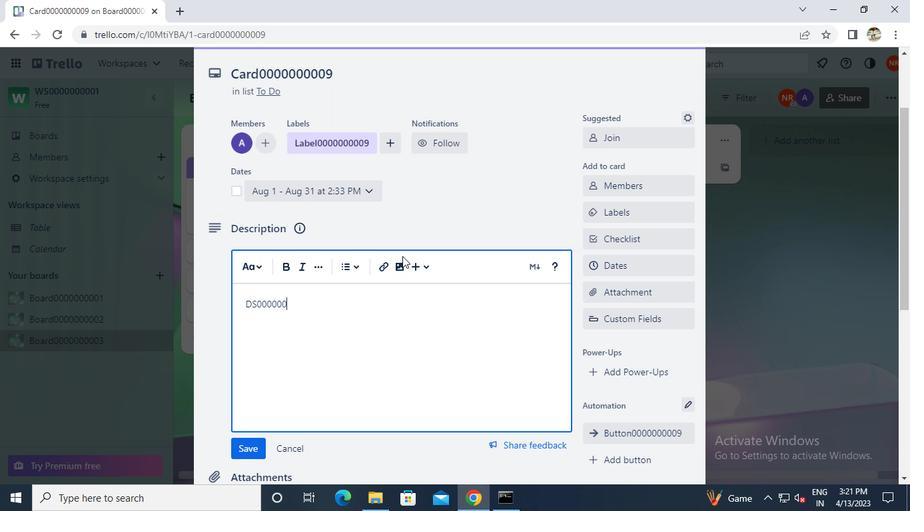 
Action: Keyboard 0
Screenshot: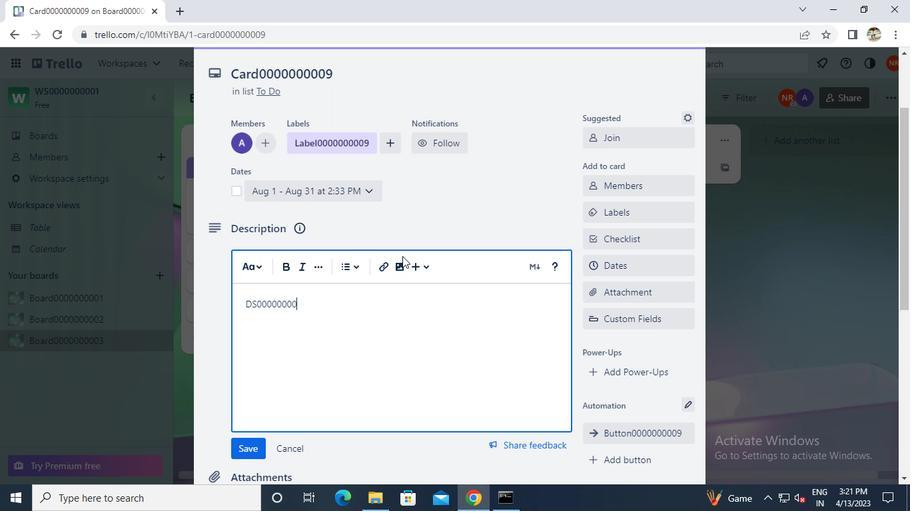 
Action: Keyboard 9
Screenshot: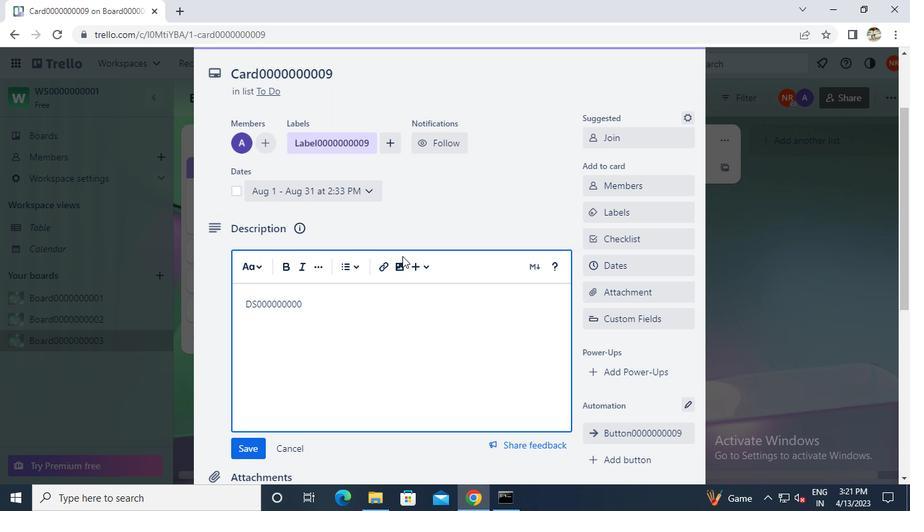
Action: Mouse moved to (251, 315)
Screenshot: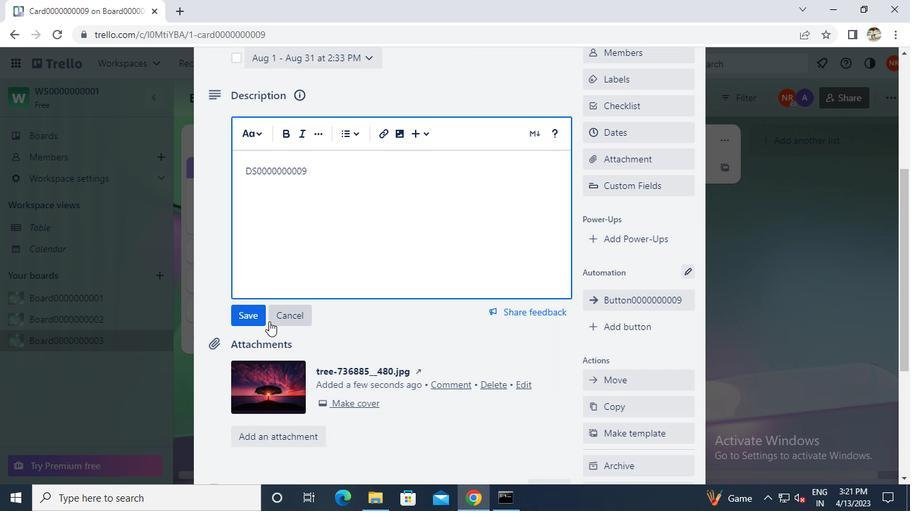 
Action: Mouse pressed left at (251, 315)
Screenshot: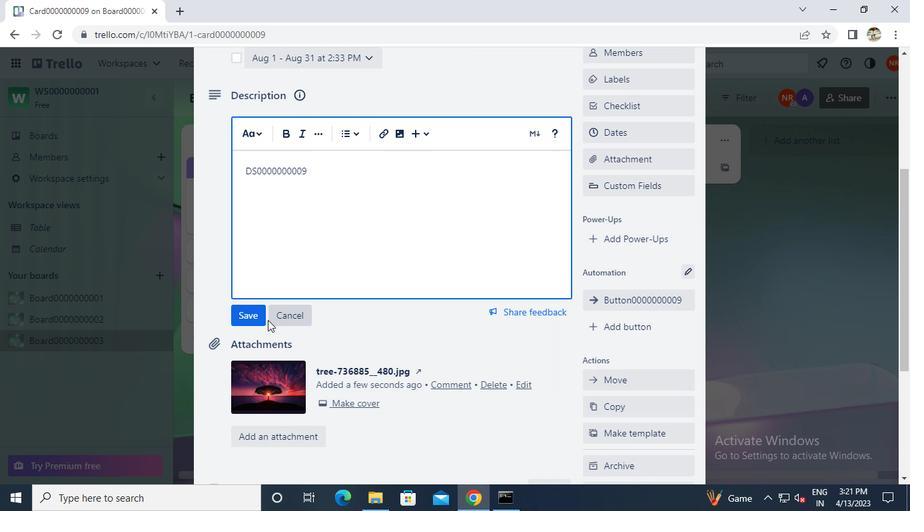 
Action: Mouse moved to (265, 336)
Screenshot: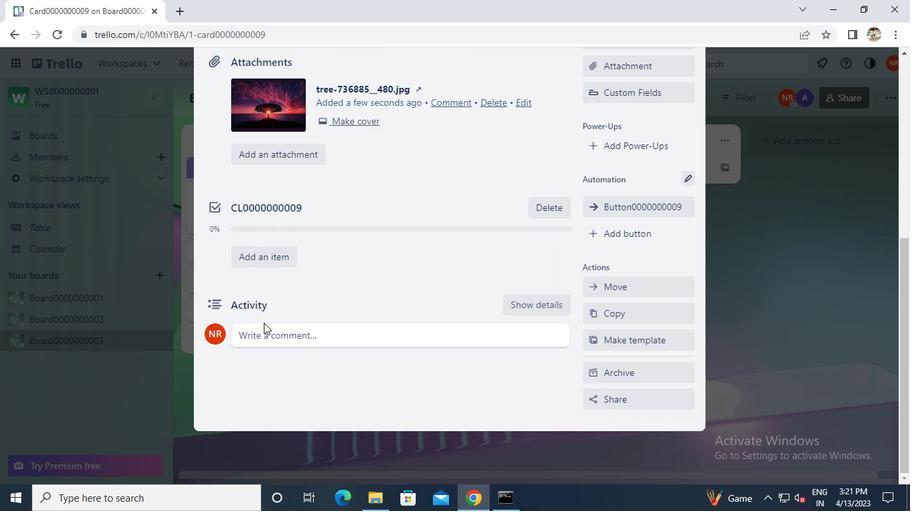 
Action: Mouse pressed left at (265, 336)
Screenshot: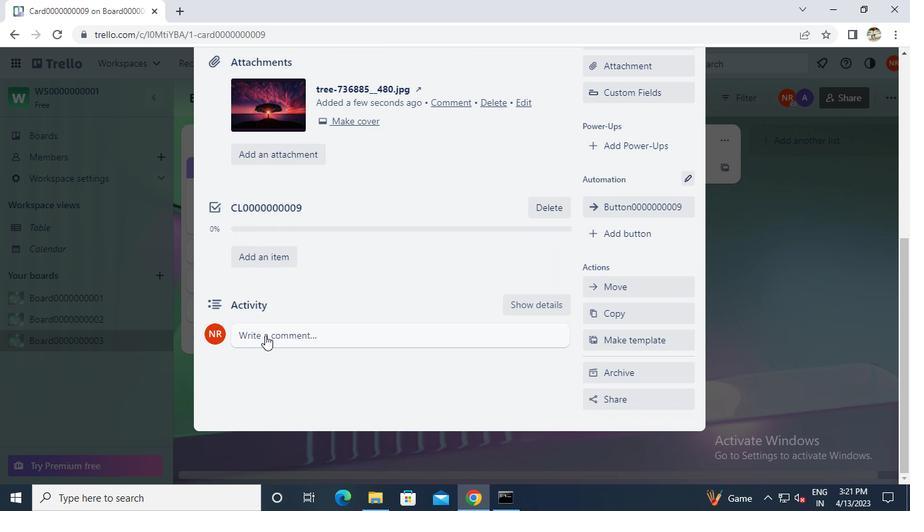
Action: Keyboard c
Screenshot: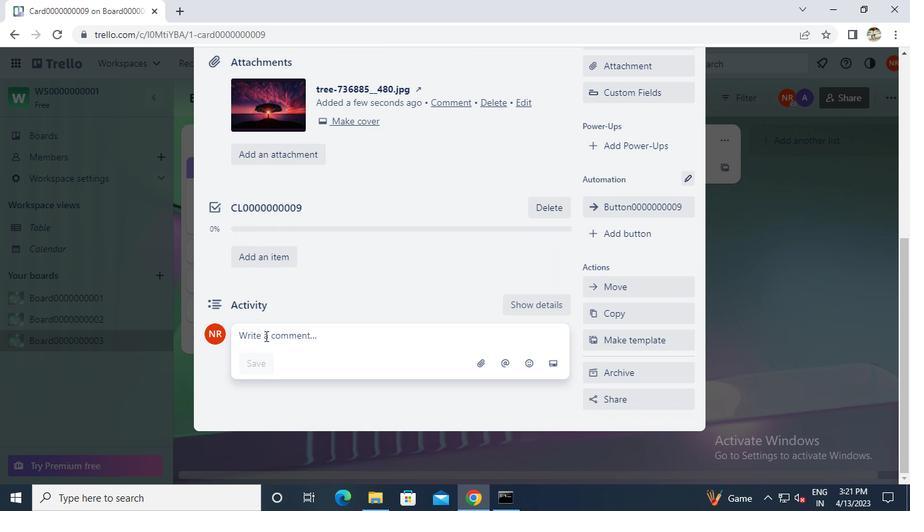 
Action: Keyboard m
Screenshot: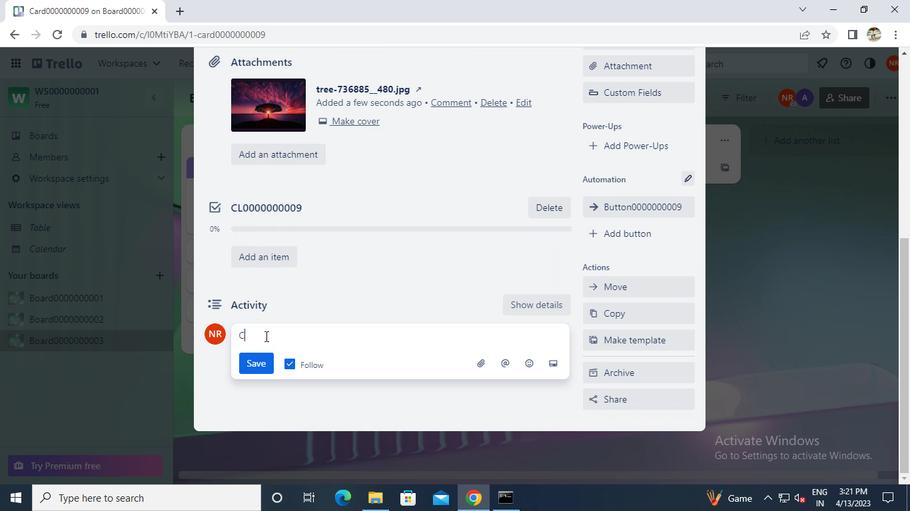 
Action: Keyboard 0
Screenshot: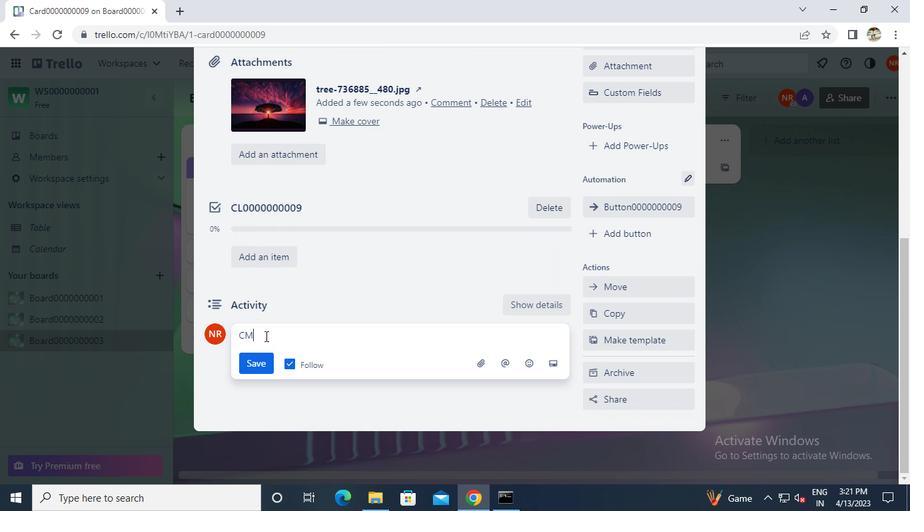 
Action: Keyboard 0
Screenshot: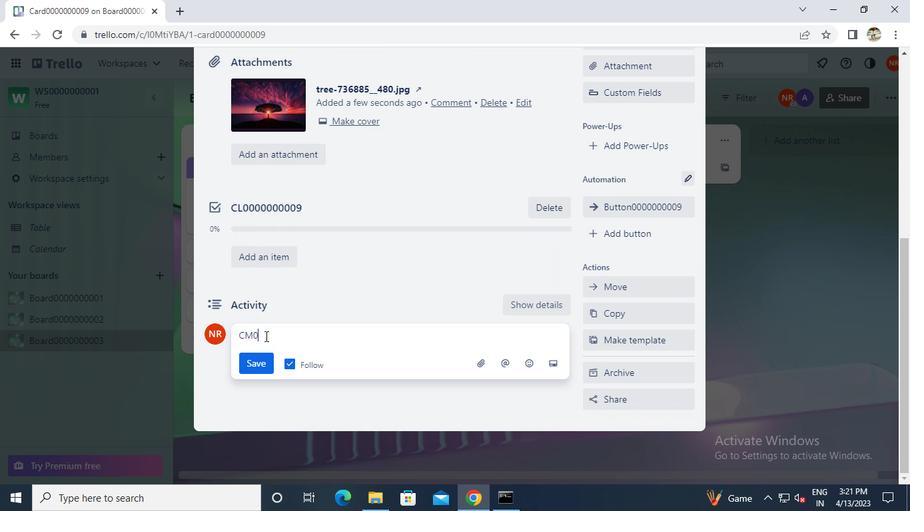 
Action: Keyboard 0
Screenshot: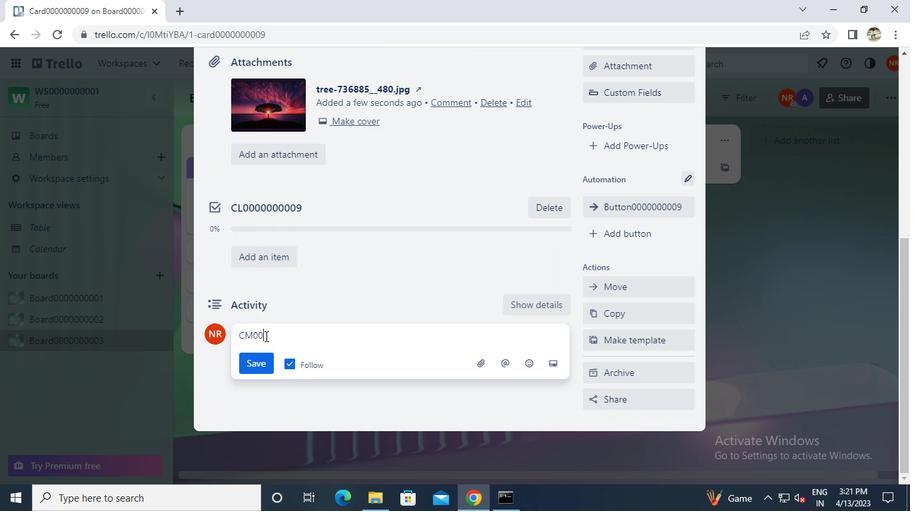 
Action: Keyboard 0
Screenshot: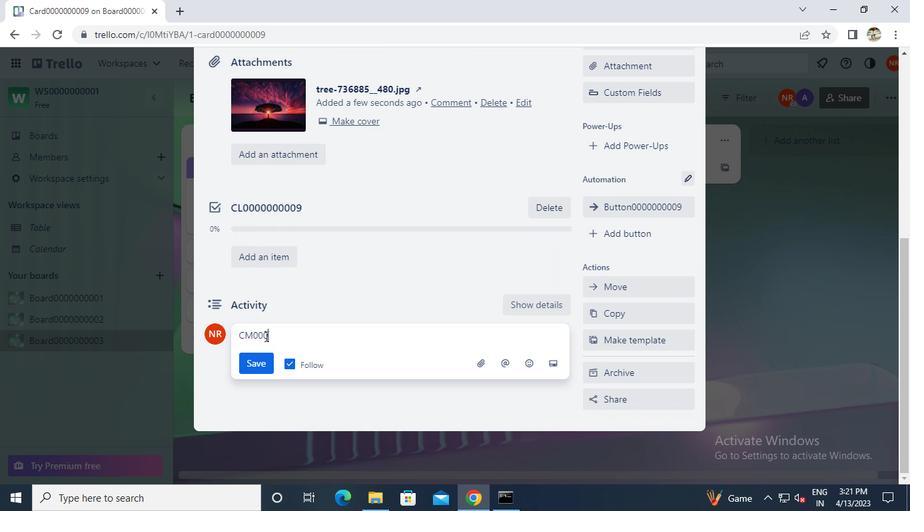 
Action: Keyboard 0
Screenshot: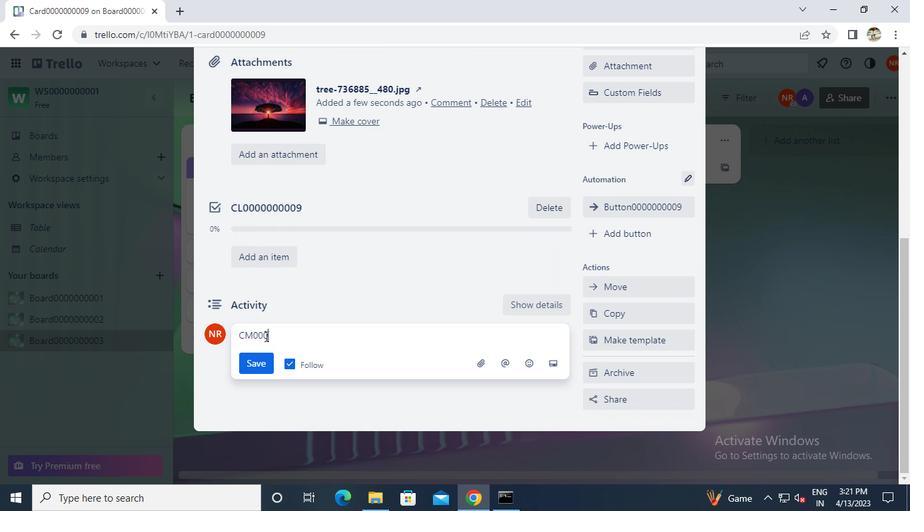 
Action: Keyboard 0
Screenshot: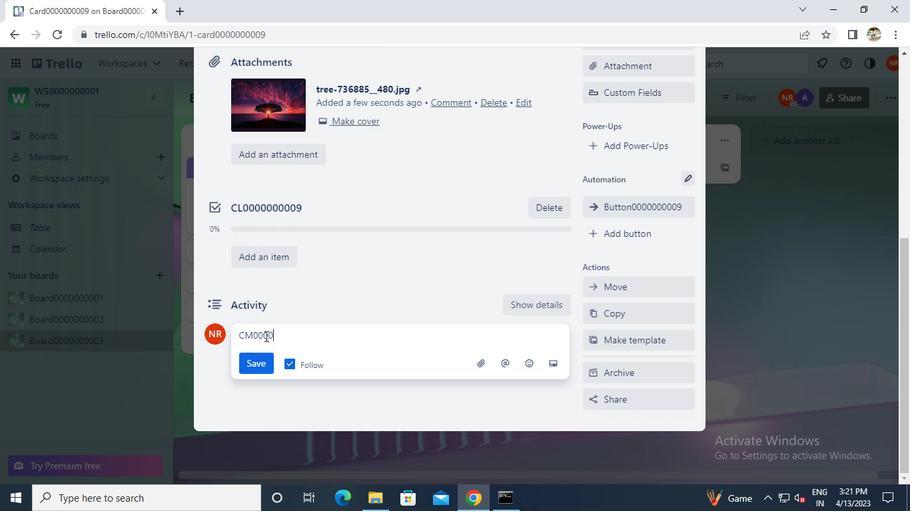 
Action: Keyboard 0
Screenshot: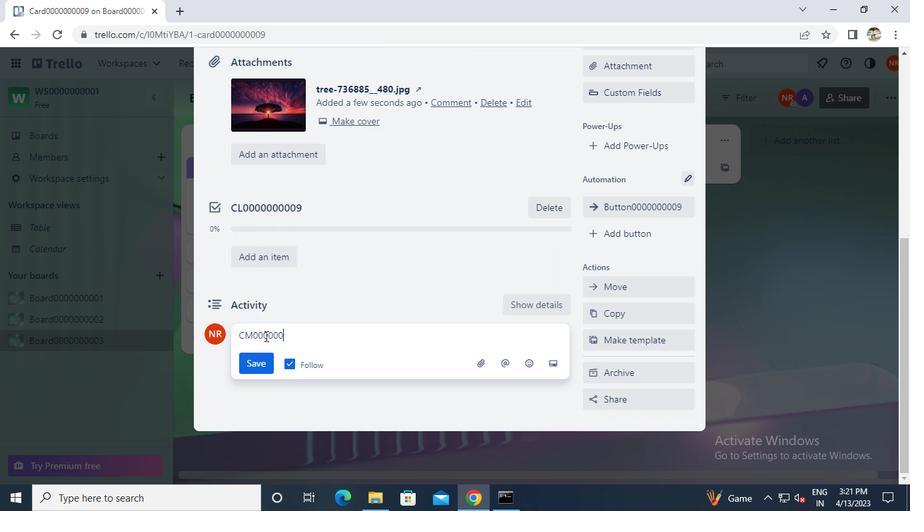 
Action: Keyboard 0
Screenshot: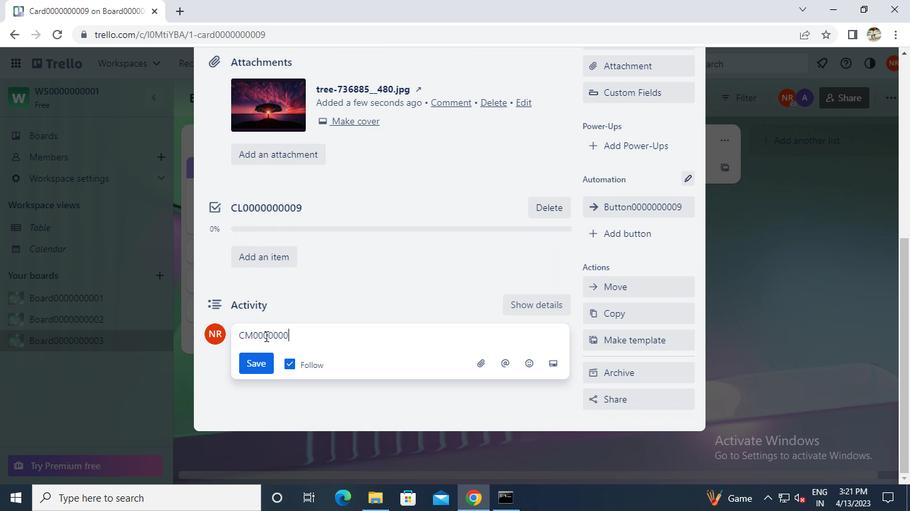 
Action: Keyboard 0
Screenshot: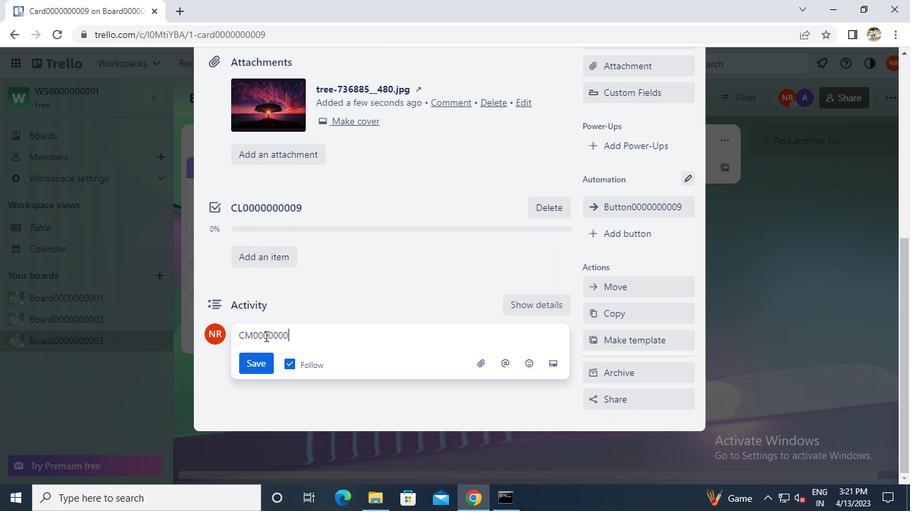 
Action: Keyboard 0
Screenshot: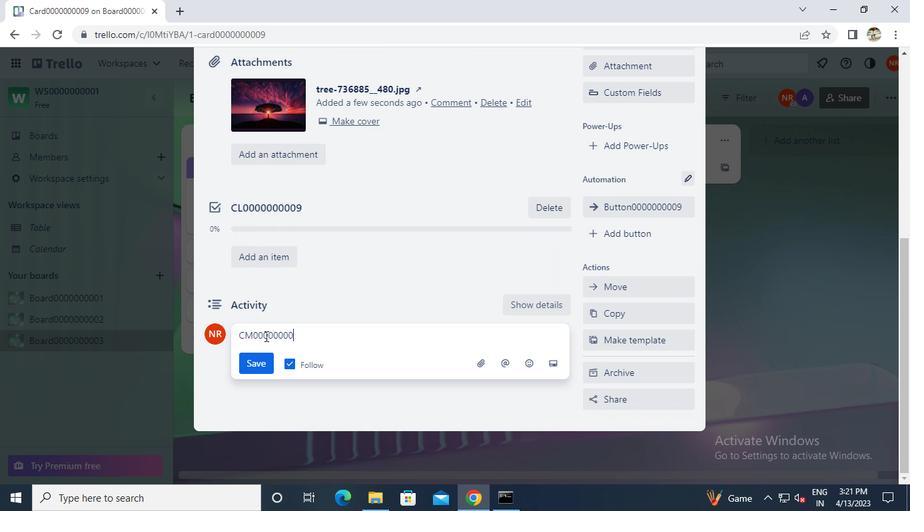 
Action: Keyboard 9
Screenshot: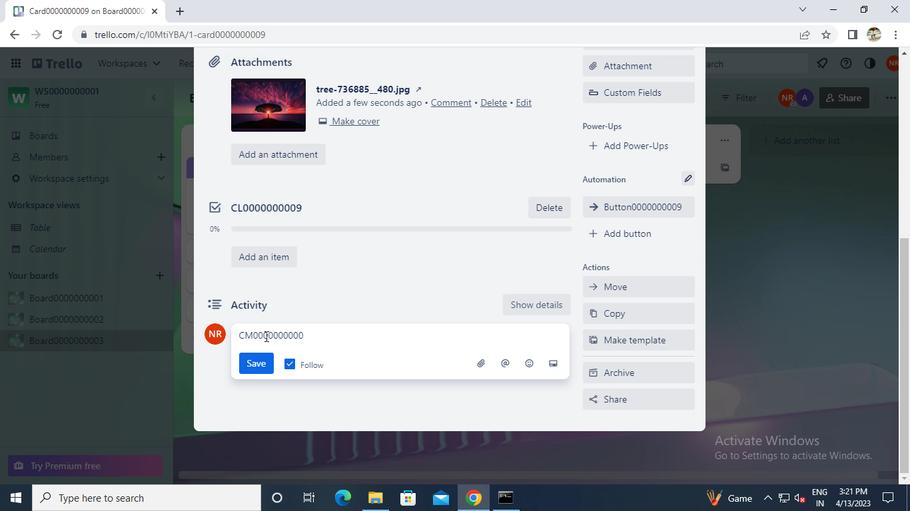 
Action: Mouse moved to (261, 361)
Screenshot: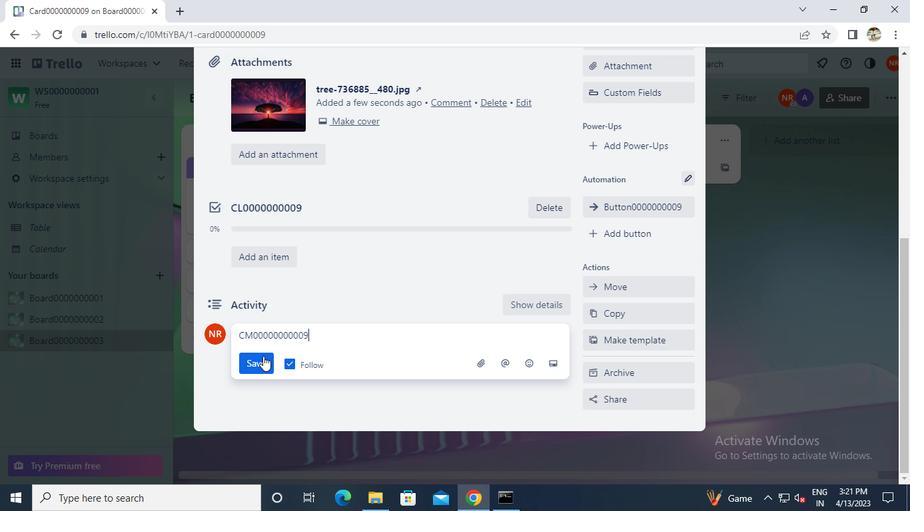 
Action: Mouse pressed left at (261, 361)
Screenshot: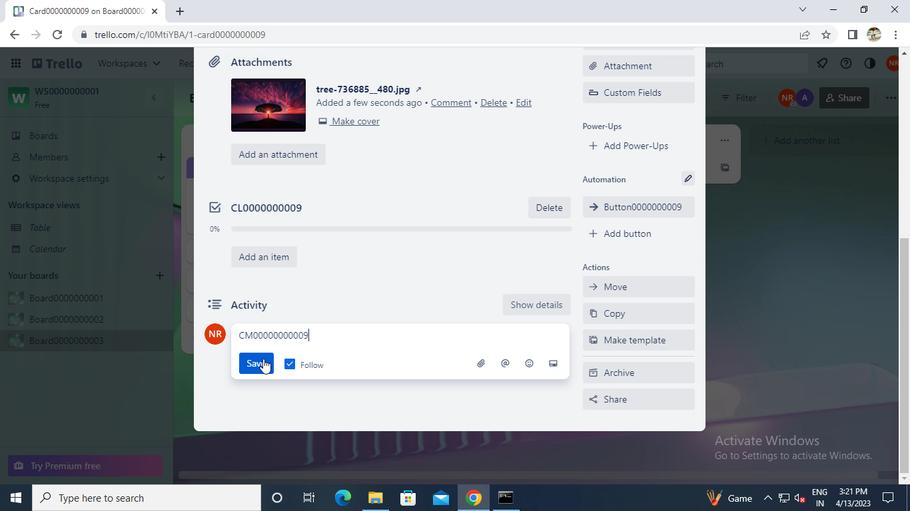 
Action: Mouse moved to (502, 495)
Screenshot: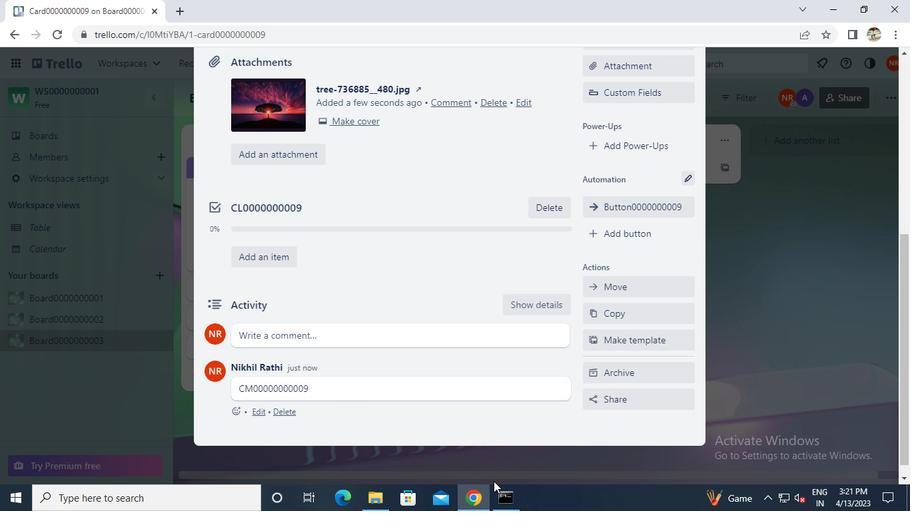 
Action: Mouse pressed left at (502, 495)
Screenshot: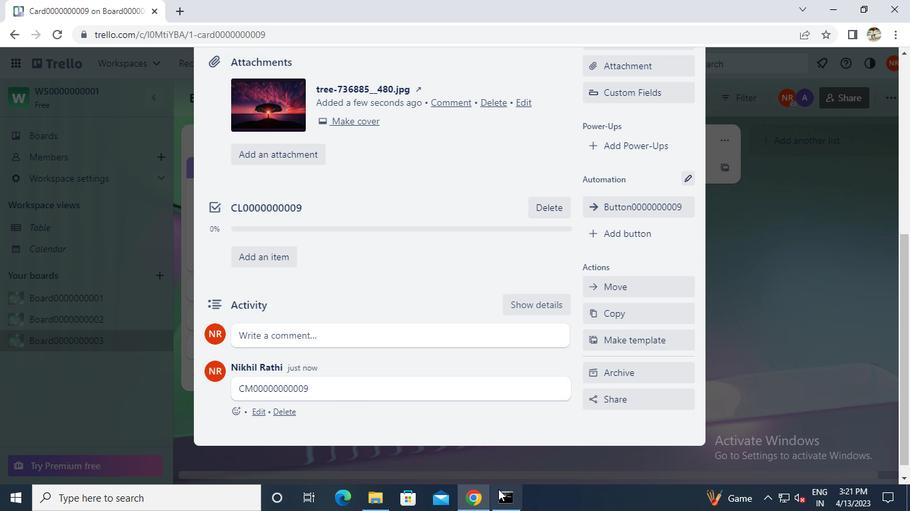 
Action: Mouse moved to (658, 27)
Screenshot: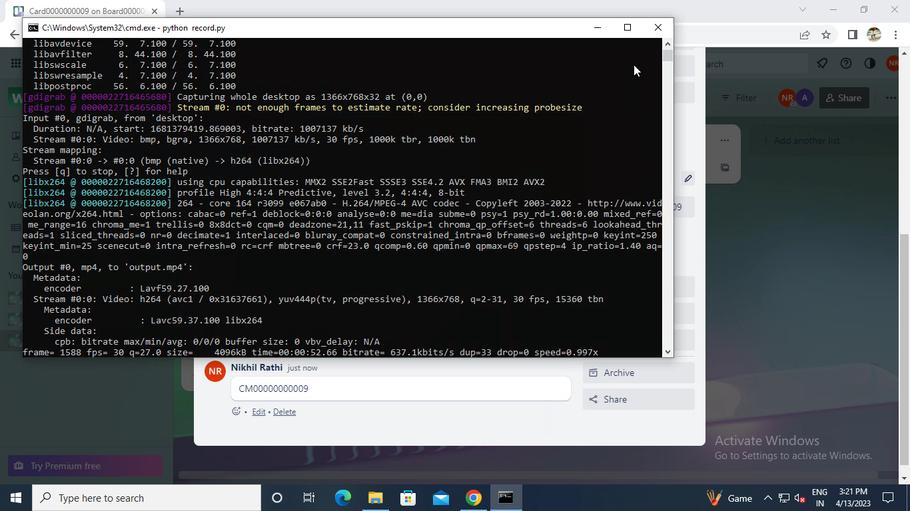 
Action: Mouse pressed left at (658, 27)
Screenshot: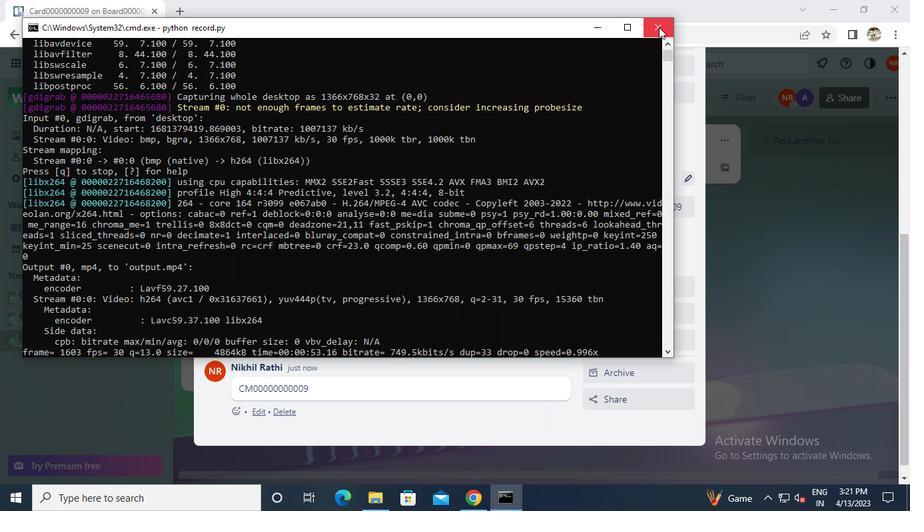 
